 Task: Look for space in Londonderry County Borough, United Kingdom from 1st July, 2023 to 3rd July, 2023 for 1 adult in price range Rs.5000 to Rs.15000. Place can be private room with 1  bedroom having 1 bed and 1 bathroom. Property type can be house, flat, guest house, hotel. Amenities needed are: wifi. Booking option can be shelf check-in. Required host language is English.
Action: Mouse moved to (421, 96)
Screenshot: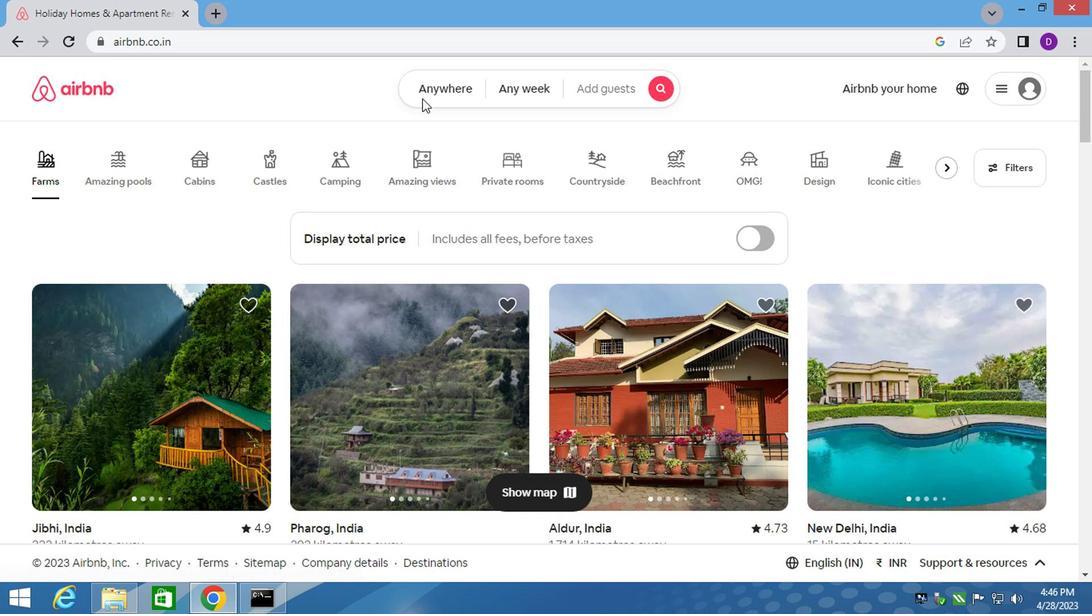 
Action: Mouse pressed left at (421, 96)
Screenshot: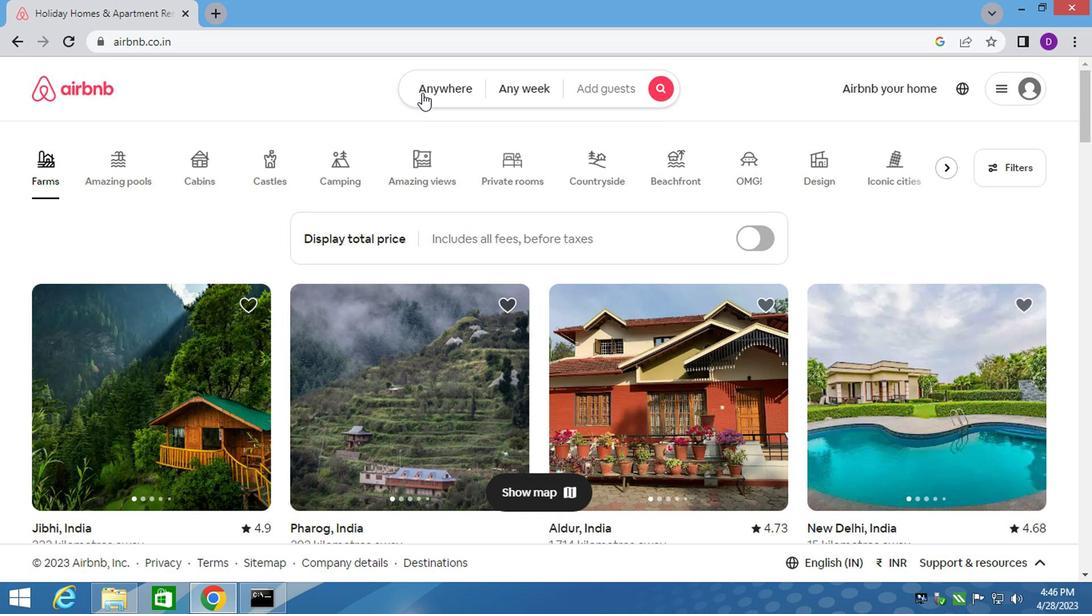 
Action: Mouse moved to (298, 159)
Screenshot: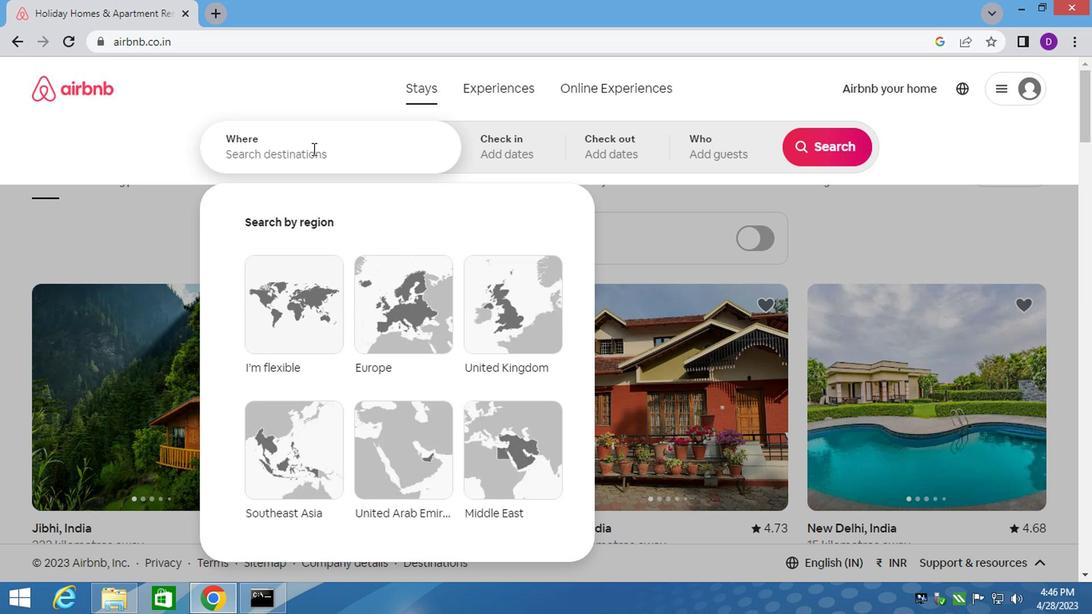
Action: Mouse pressed left at (298, 159)
Screenshot: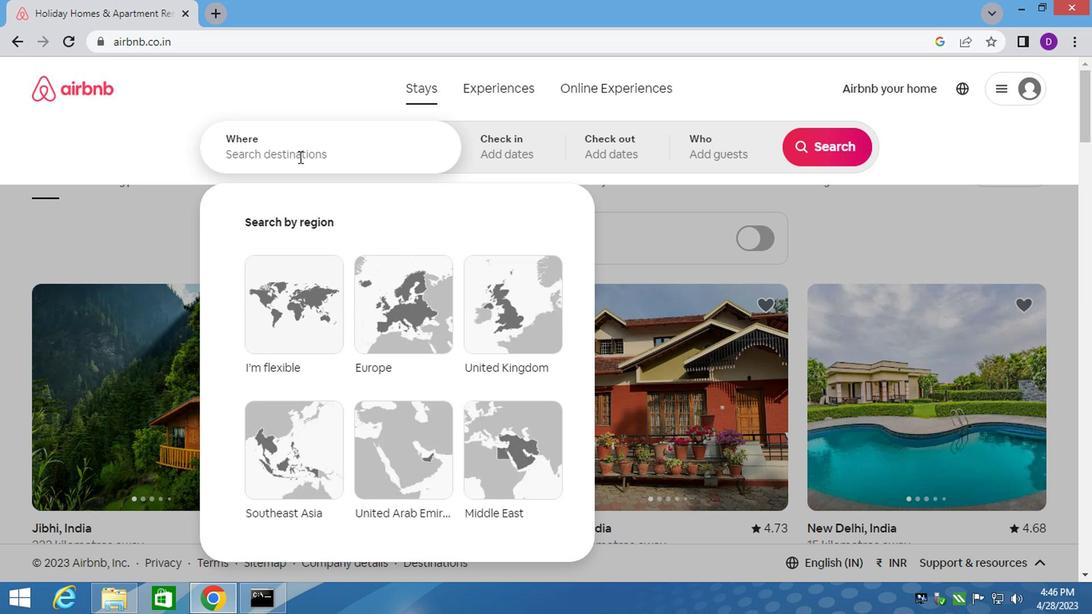 
Action: Key pressed <Key.shift_r><Key.shift_r><Key.shift_r><Key.shift_r><Key.shift_r><Key.shift_r><Key.shift_r><Key.shift_r>Londonderry<Key.space><Key.shift_r><Key.shift_r><Key.shift_r><Key.shift_r><Key.shift_r><Key.shift_r><Key.shift_r><Key.shift_r><Key.shift_r><Key.shift_r><Key.shift_r><Key.shift_r>County<Key.space><Key.shift_r><Key.shift_r><Key.shift_r><Key.shift_r><Key.shift_r><Key.shift_r><Key.shift_r><Key.shift_r>Borough,<Key.space><Key.shift>UNITED<Key.space><Key.shift>KINGDOMN<Key.backspace><Key.enter>
Screenshot: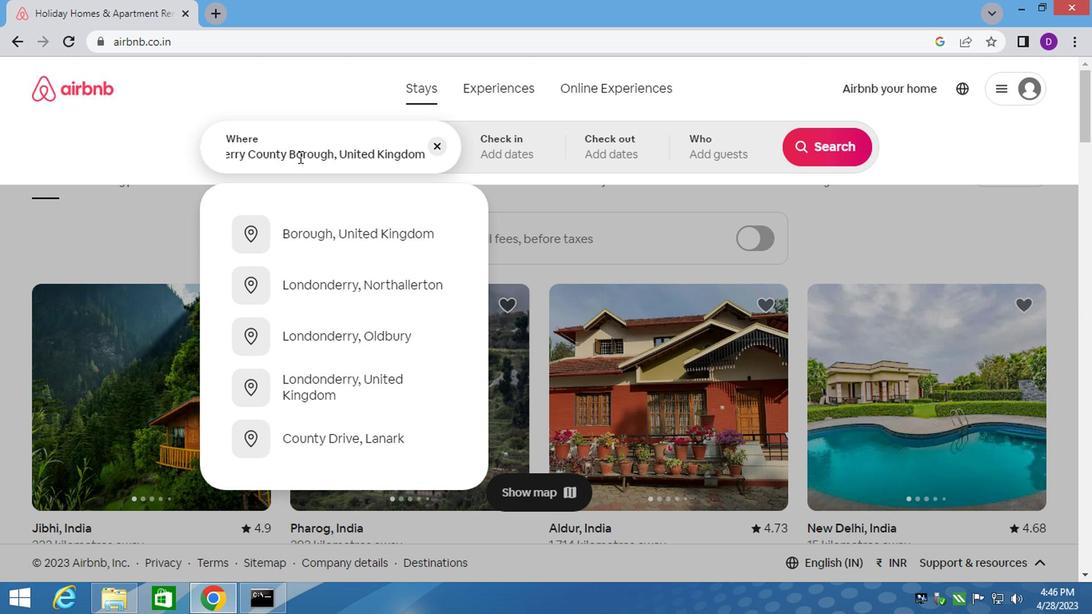 
Action: Mouse moved to (811, 279)
Screenshot: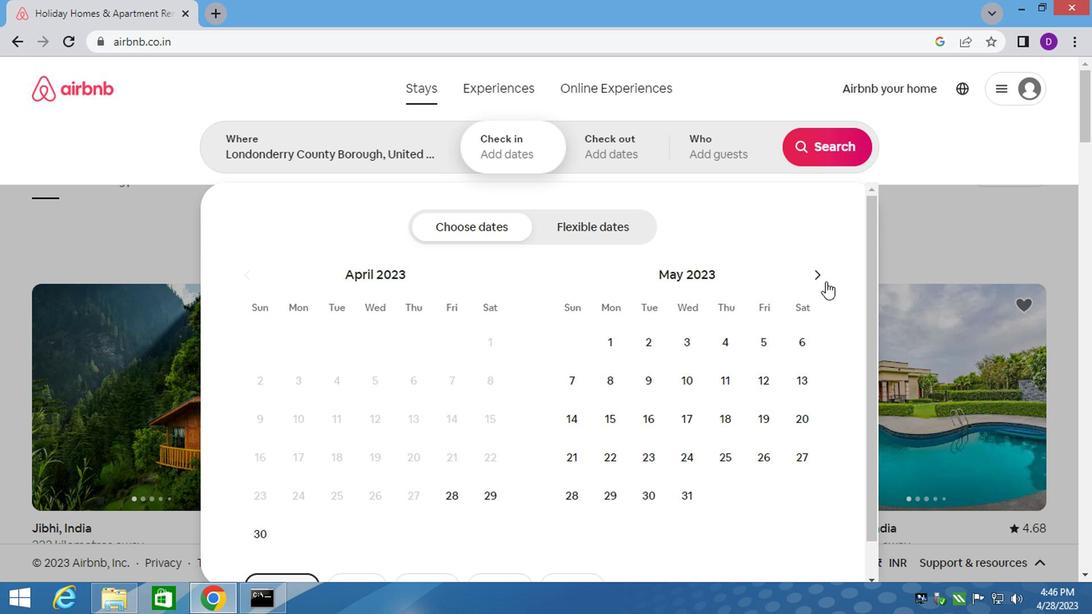 
Action: Mouse pressed left at (811, 279)
Screenshot: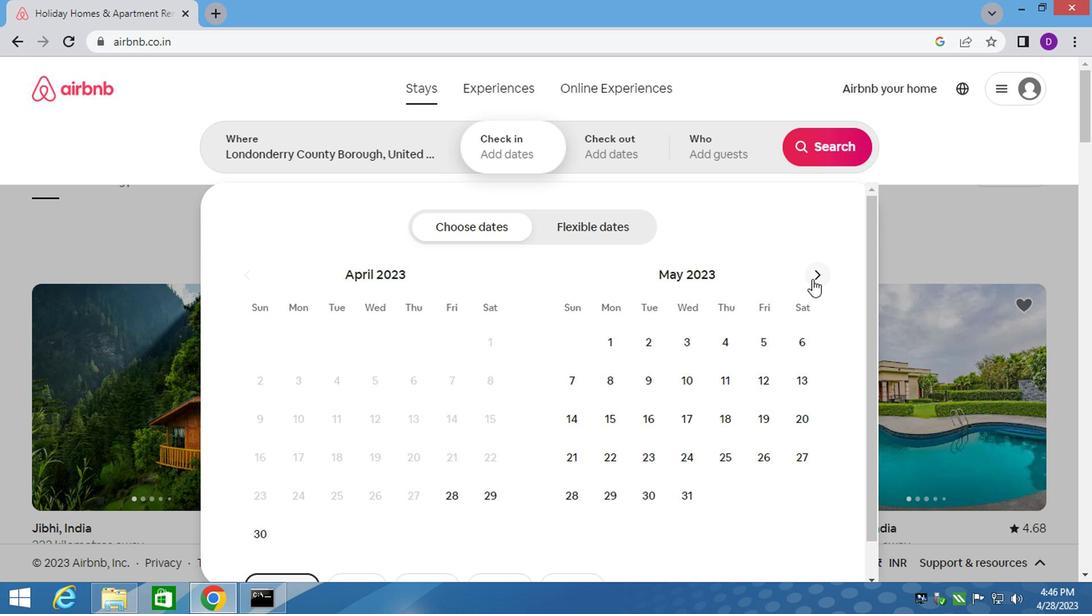
Action: Mouse moved to (811, 278)
Screenshot: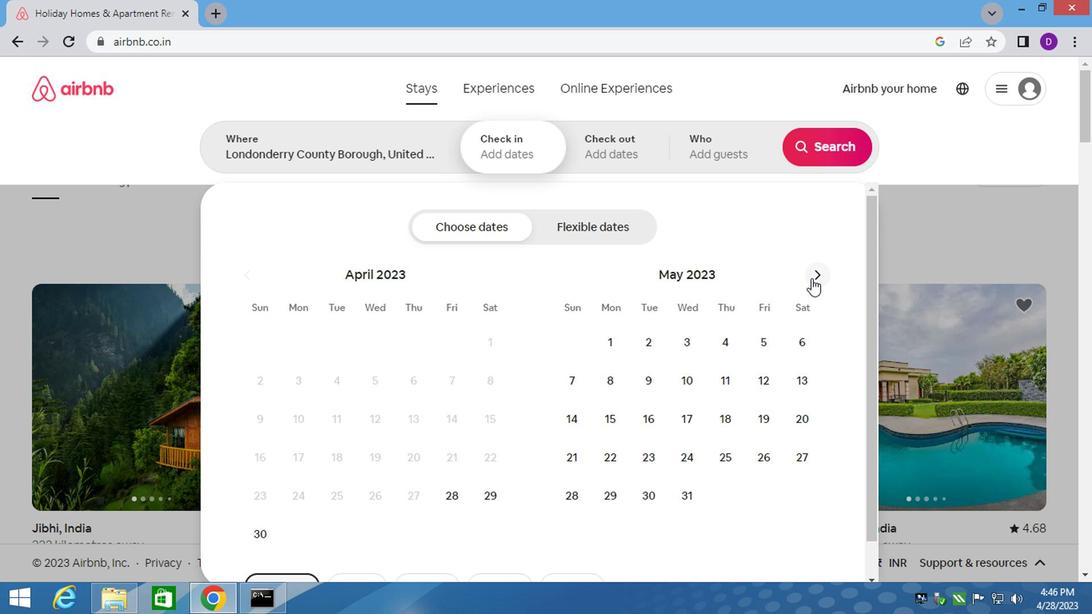 
Action: Mouse pressed left at (811, 278)
Screenshot: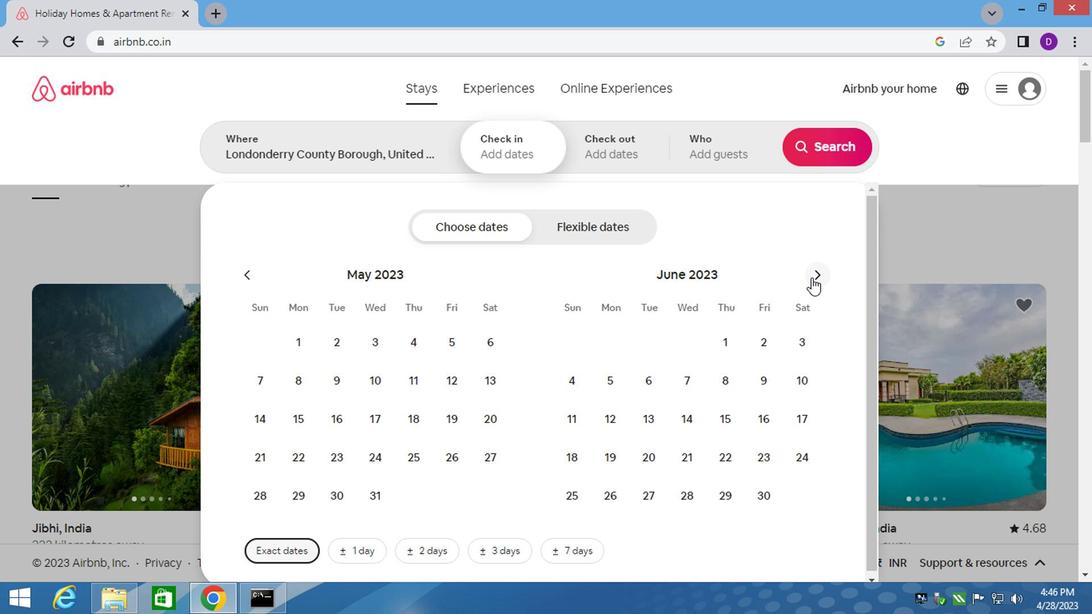 
Action: Mouse moved to (805, 338)
Screenshot: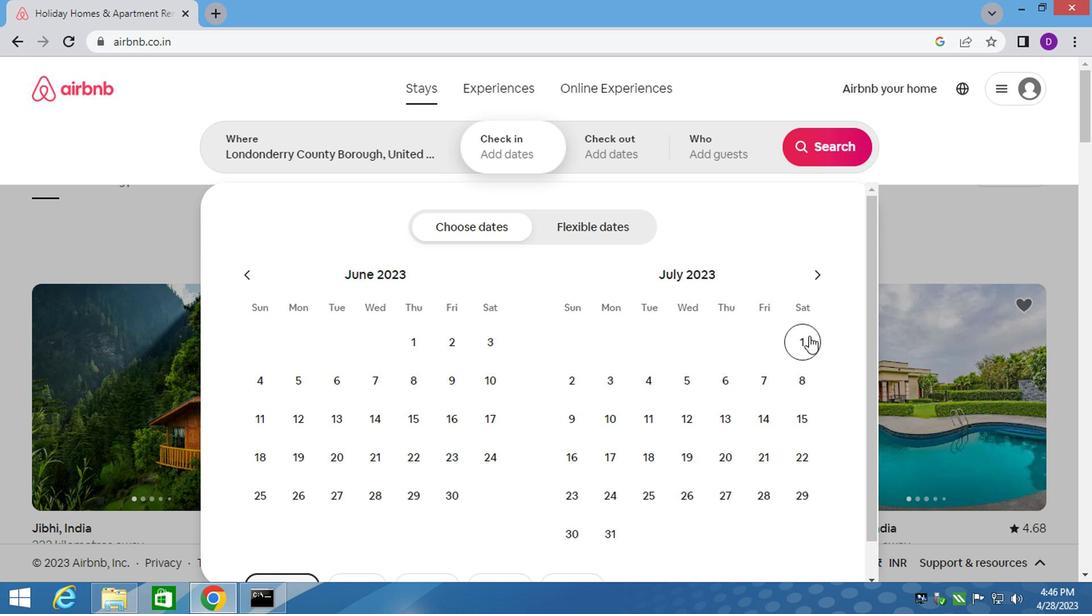 
Action: Mouse pressed left at (805, 338)
Screenshot: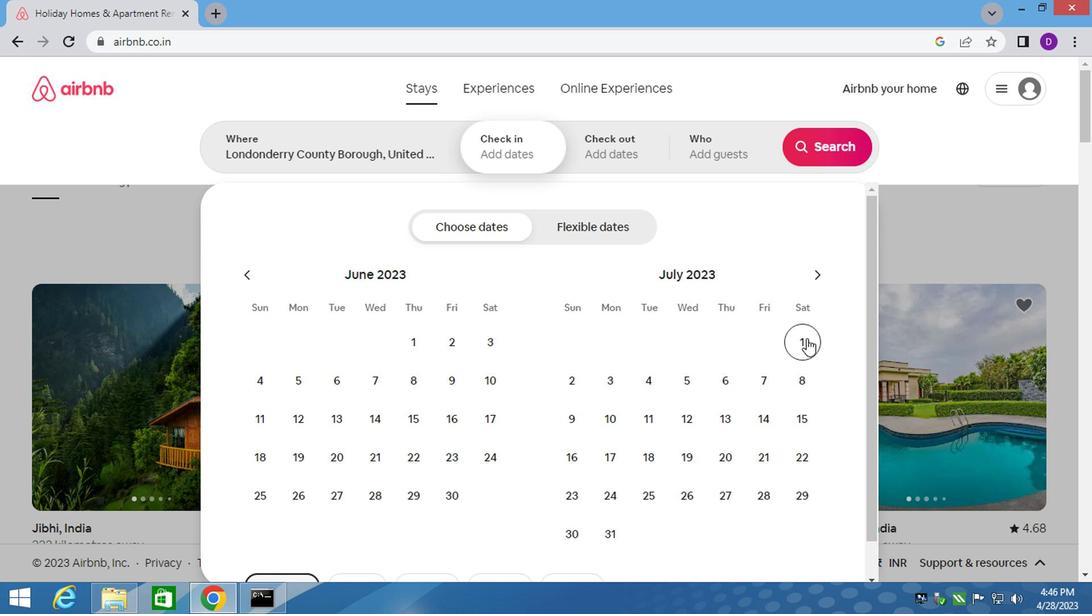 
Action: Mouse moved to (609, 383)
Screenshot: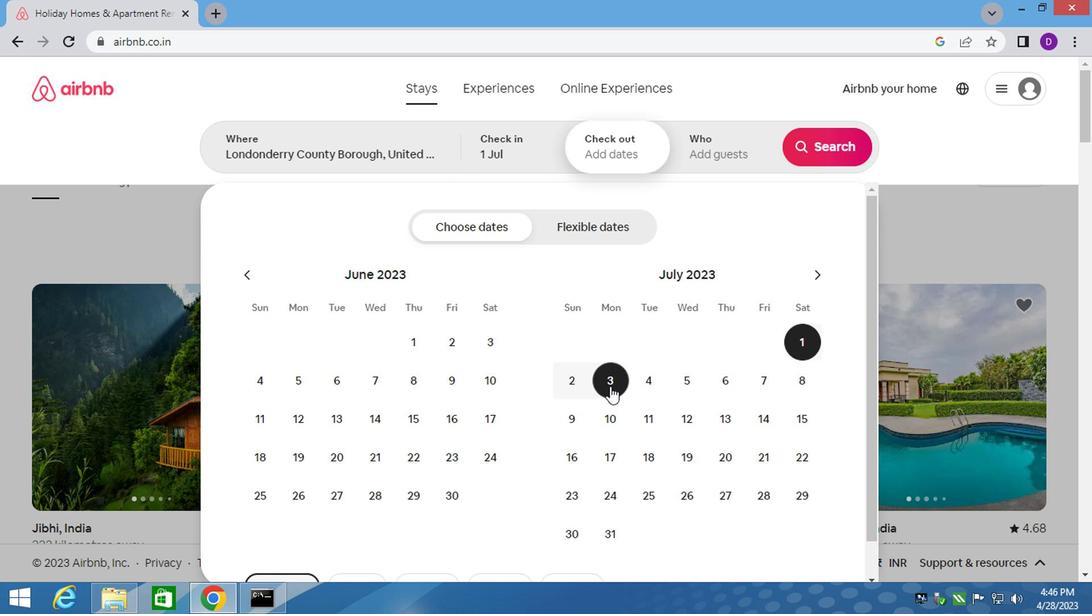 
Action: Mouse pressed left at (609, 383)
Screenshot: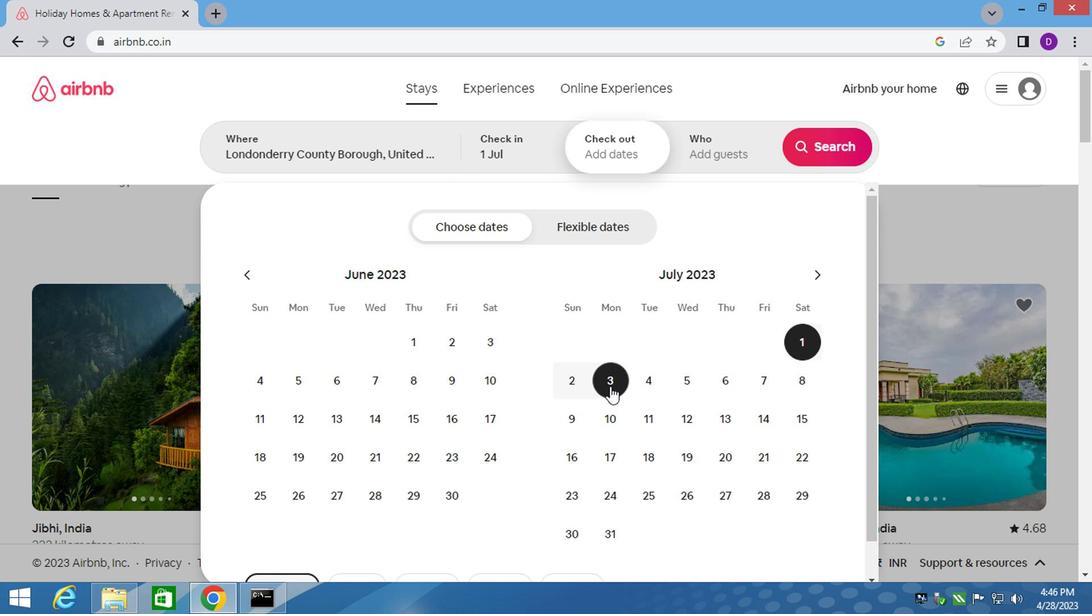 
Action: Mouse moved to (705, 151)
Screenshot: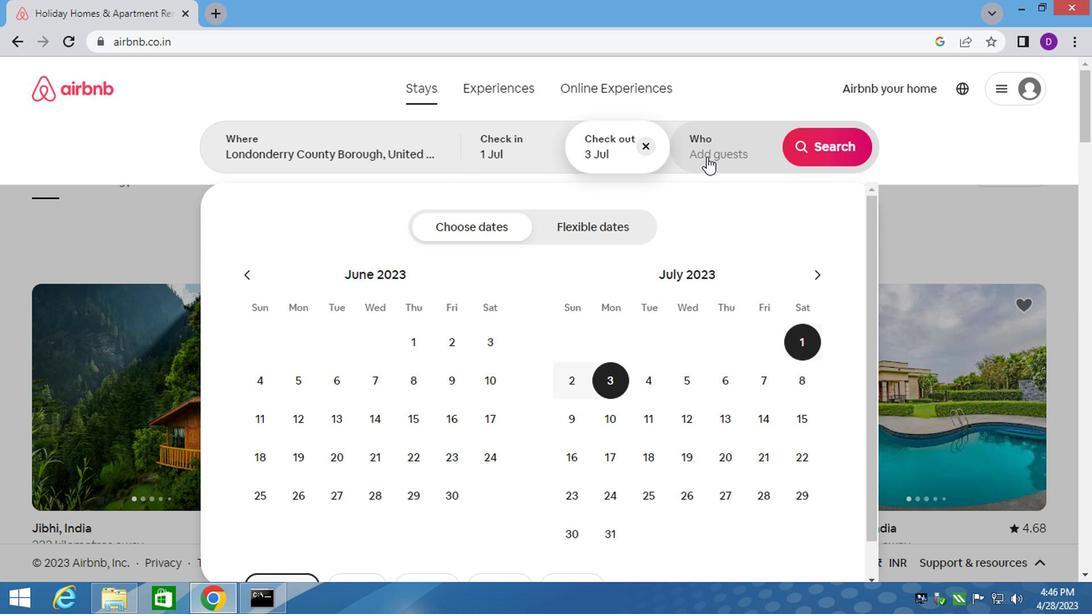
Action: Mouse pressed left at (705, 151)
Screenshot: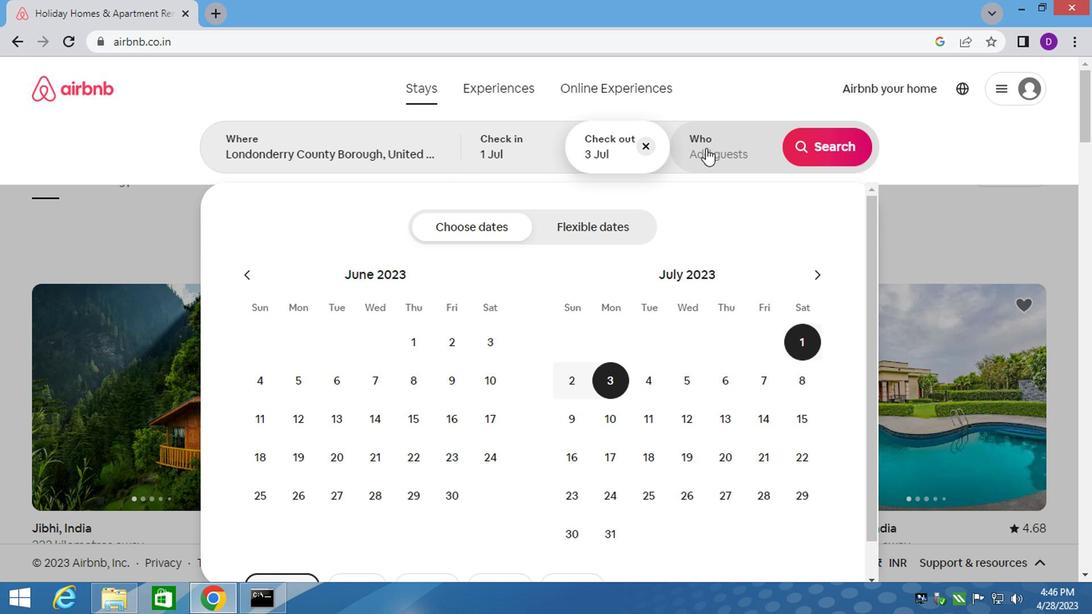 
Action: Mouse moved to (829, 236)
Screenshot: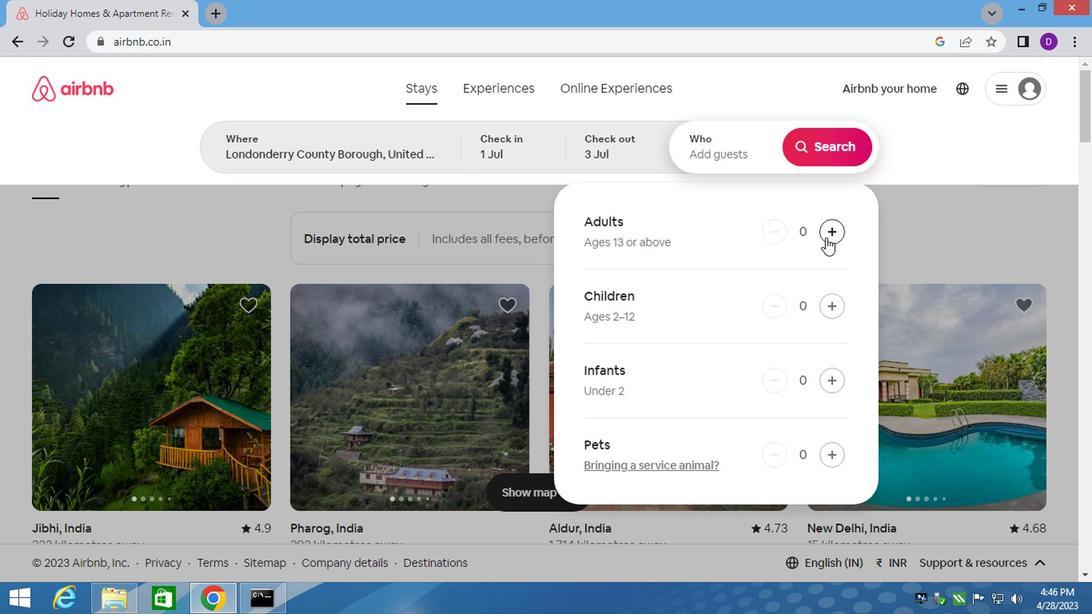 
Action: Mouse pressed left at (829, 236)
Screenshot: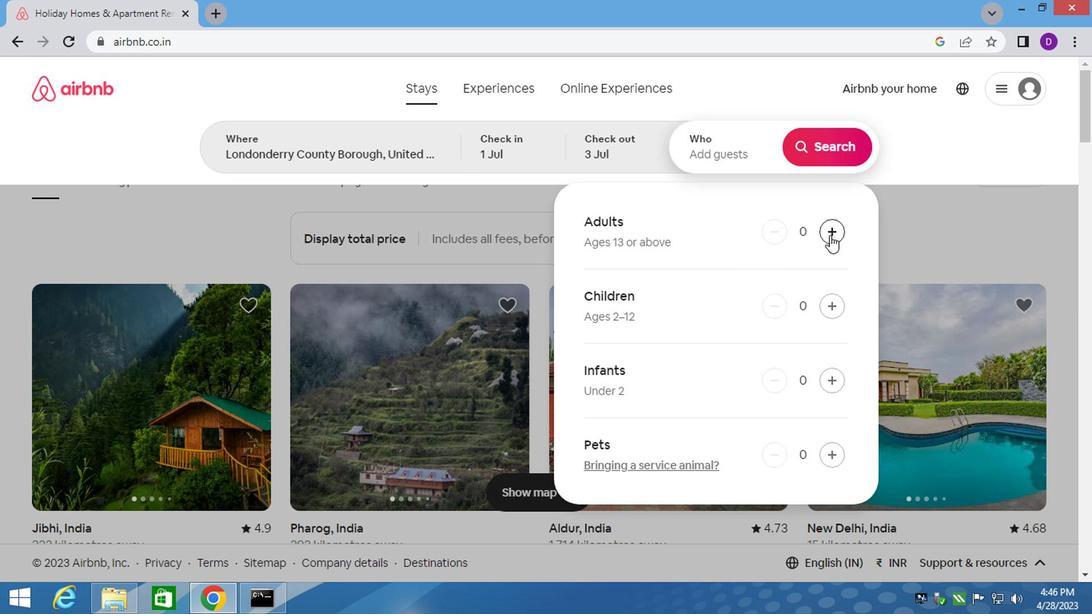 
Action: Mouse moved to (821, 158)
Screenshot: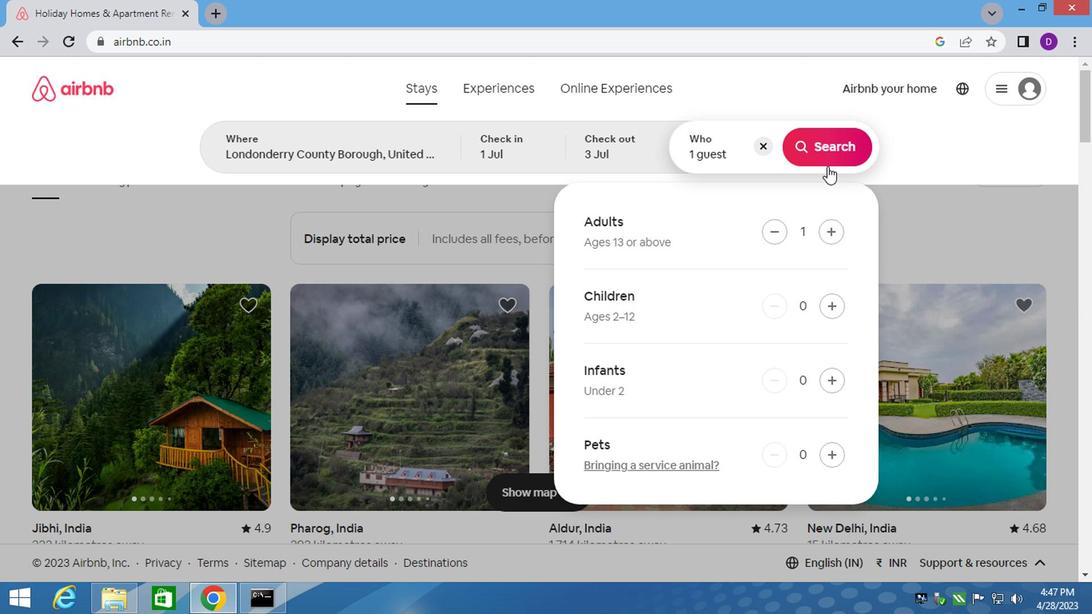 
Action: Mouse pressed left at (821, 158)
Screenshot: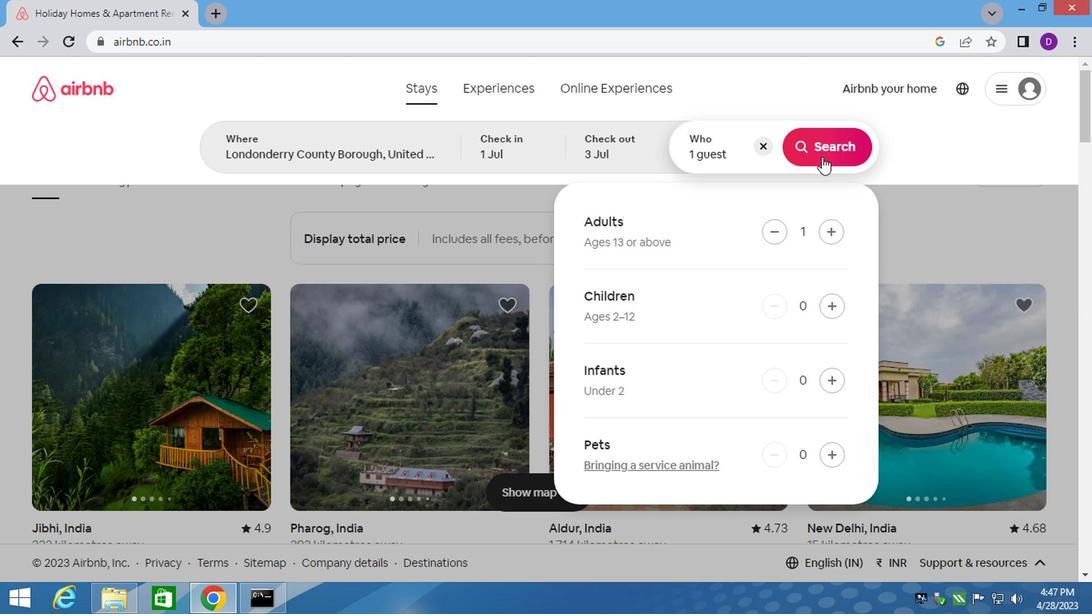 
Action: Mouse moved to (998, 159)
Screenshot: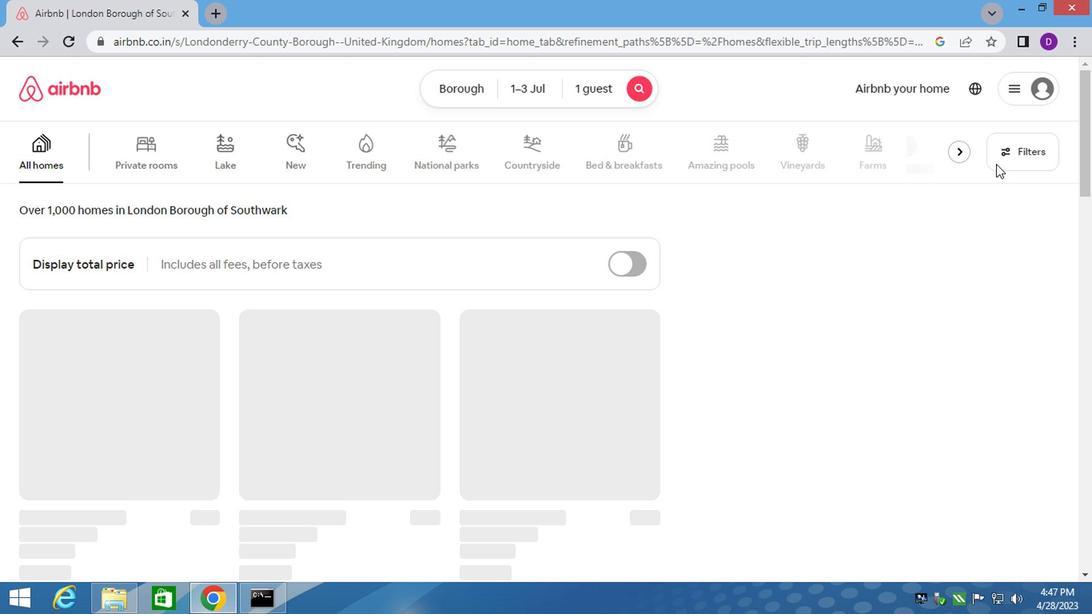 
Action: Mouse pressed left at (998, 159)
Screenshot: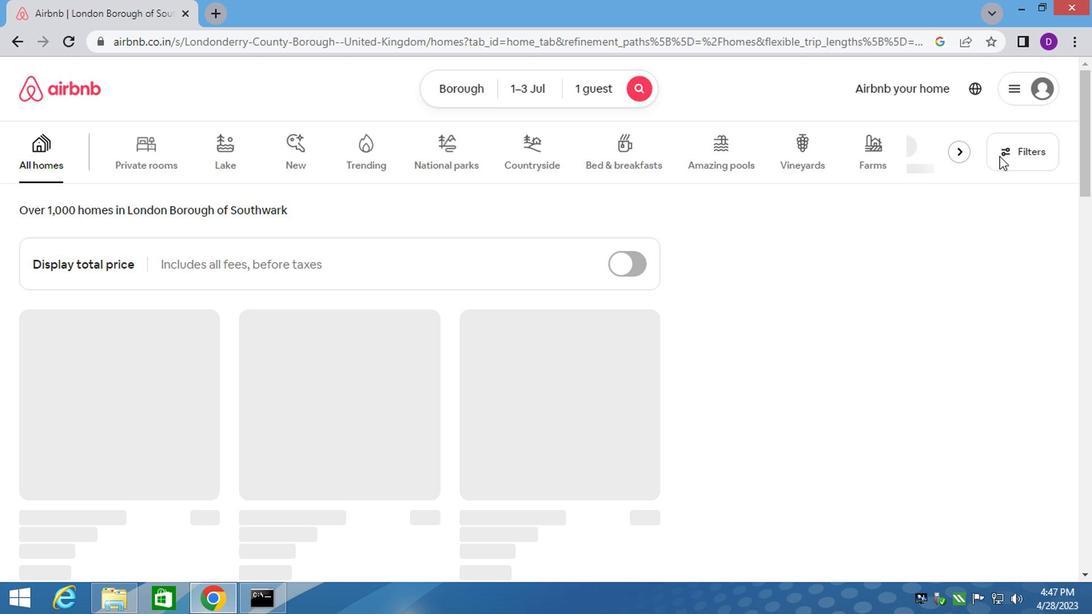 
Action: Mouse moved to (349, 358)
Screenshot: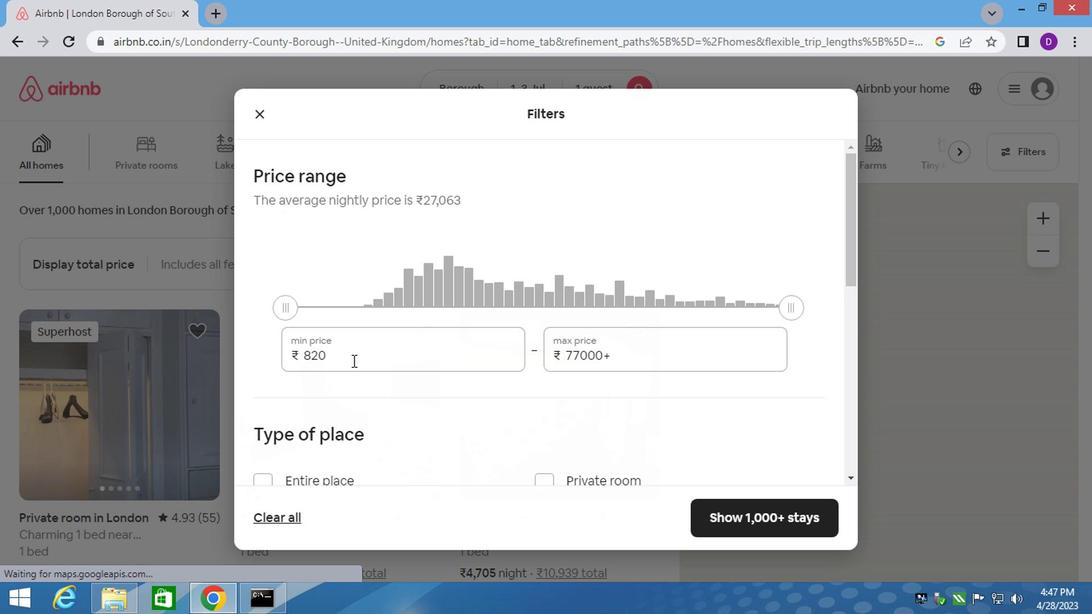 
Action: Mouse pressed left at (349, 358)
Screenshot: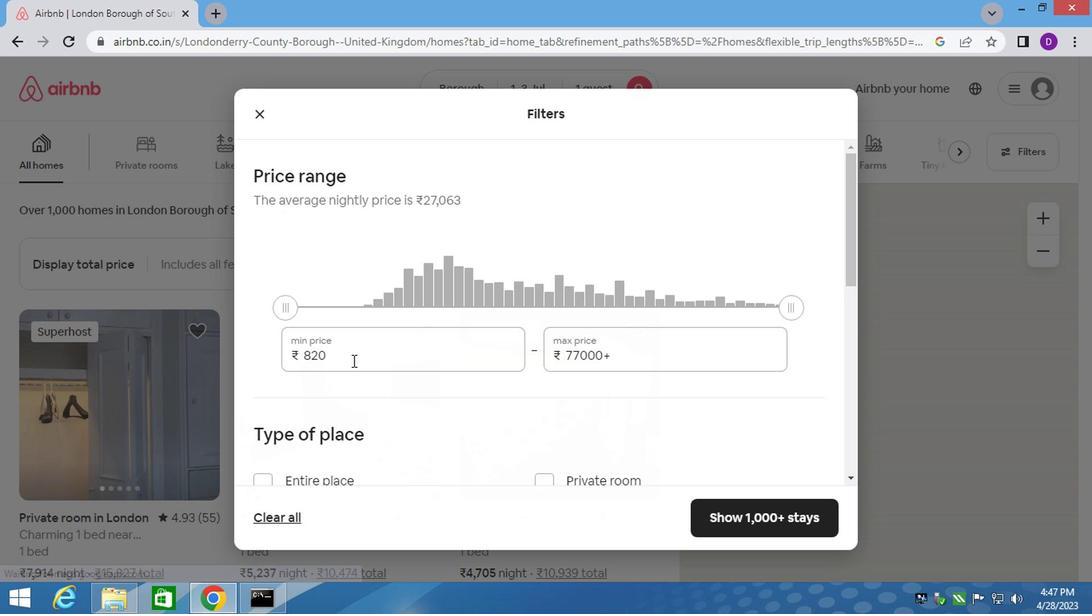 
Action: Mouse pressed left at (349, 358)
Screenshot: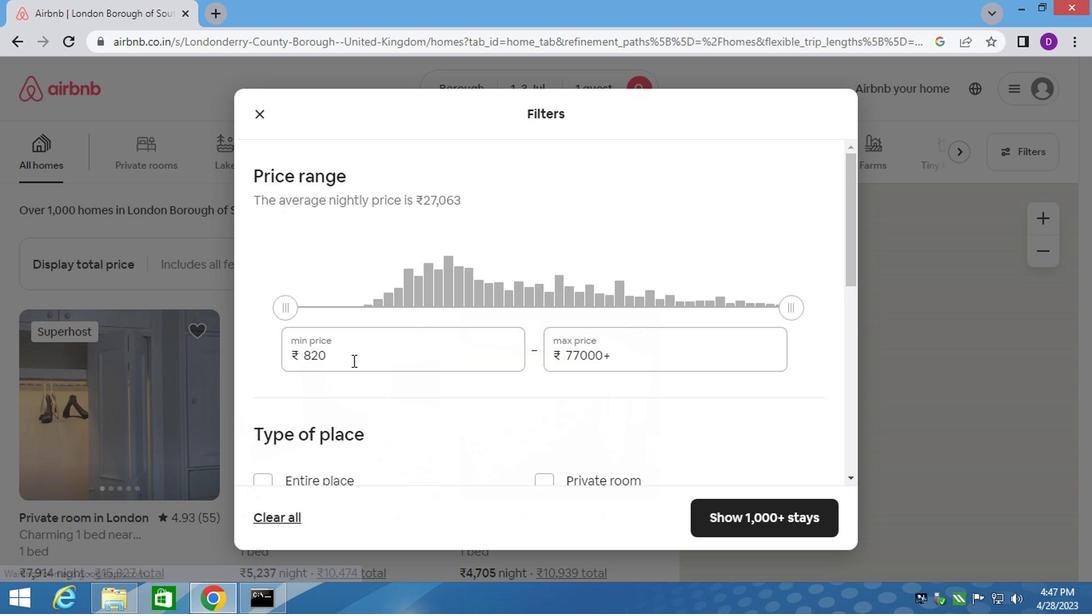 
Action: Key pressed 5000<Key.tab>15000
Screenshot: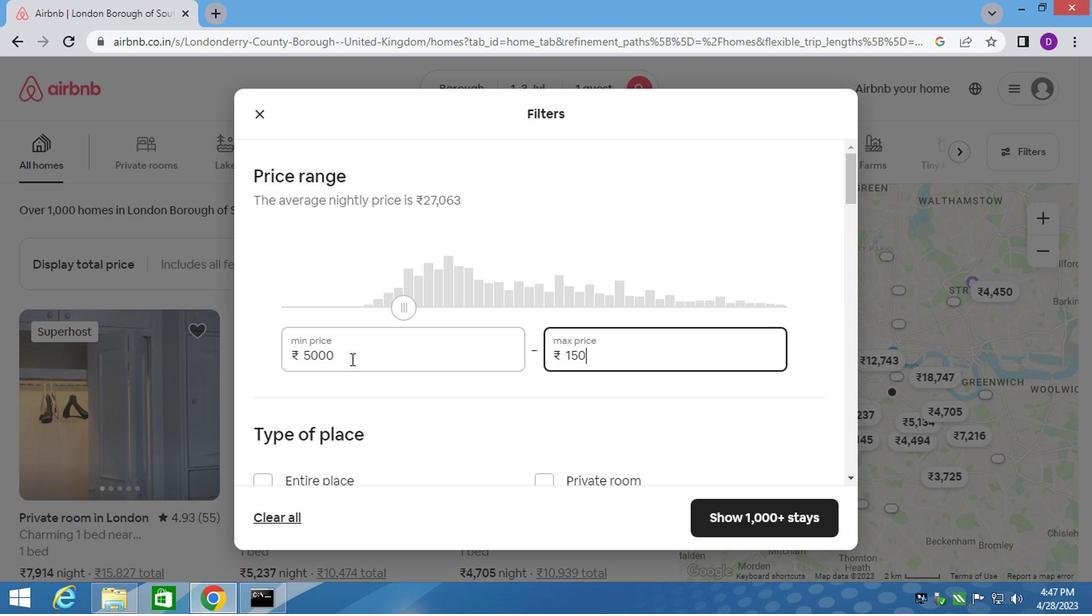 
Action: Mouse scrolled (349, 358) with delta (0, 0)
Screenshot: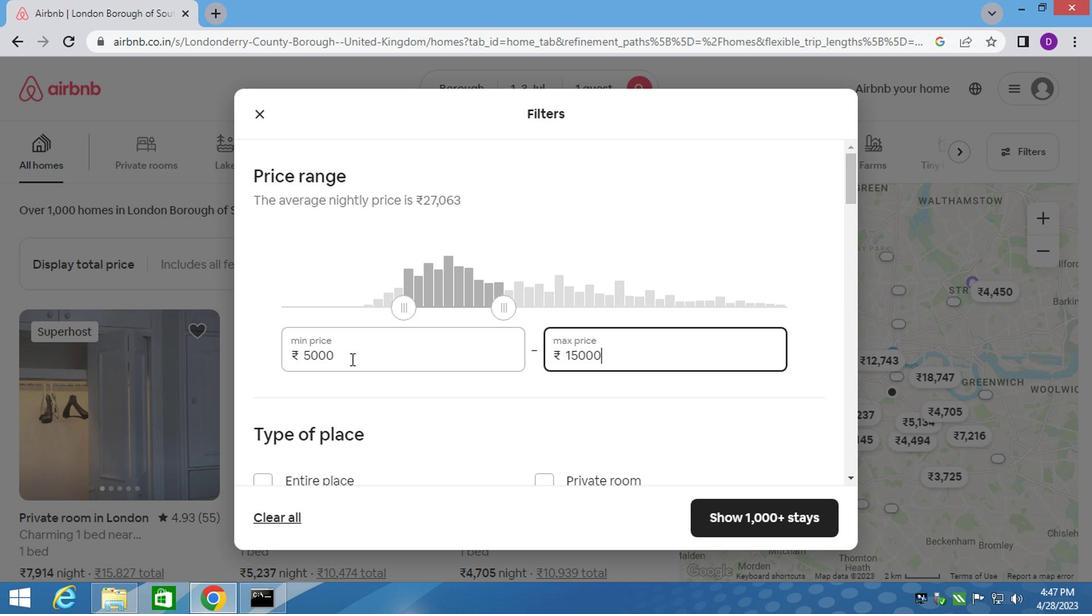 
Action: Mouse scrolled (349, 358) with delta (0, 0)
Screenshot: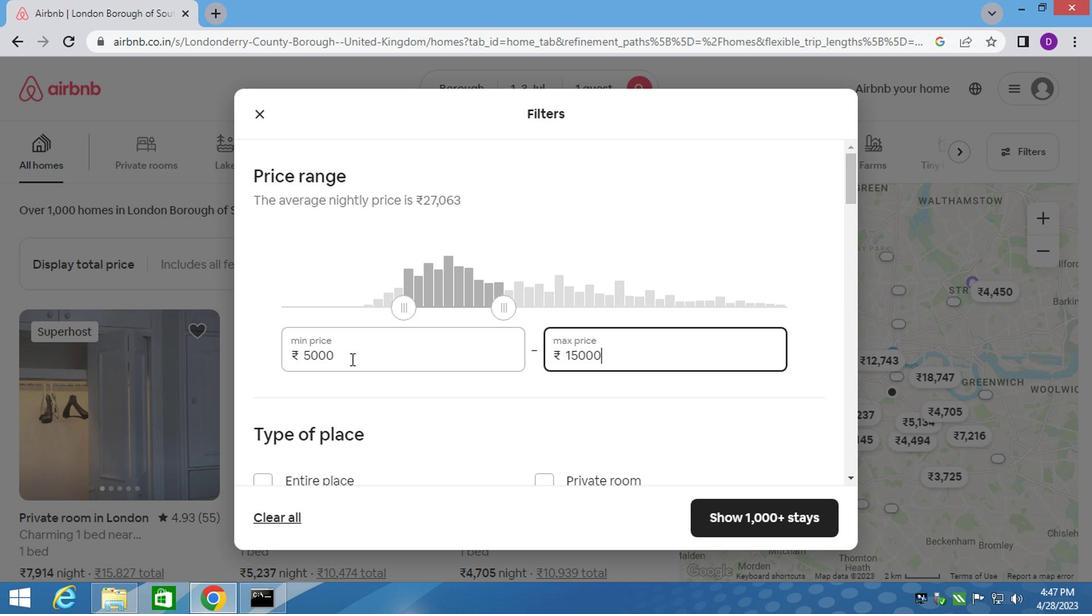 
Action: Mouse moved to (536, 323)
Screenshot: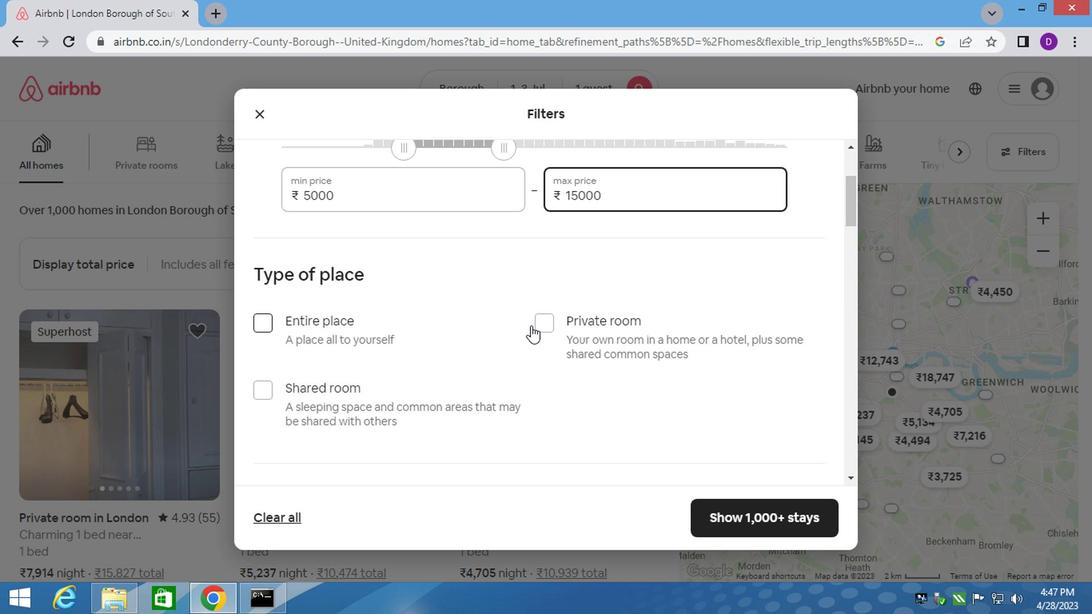 
Action: Mouse pressed left at (536, 323)
Screenshot: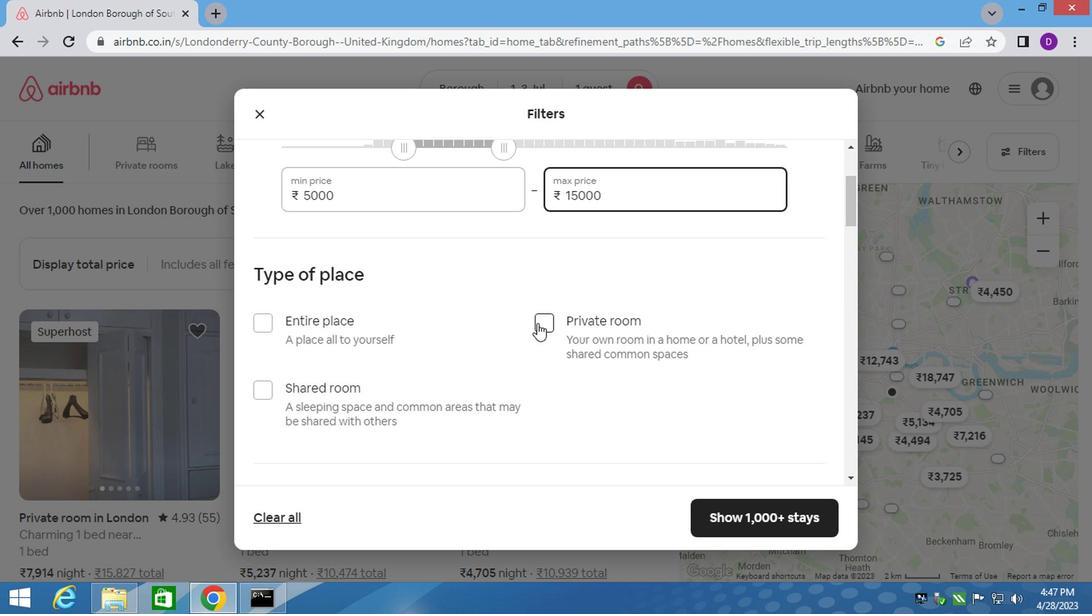 
Action: Mouse moved to (399, 357)
Screenshot: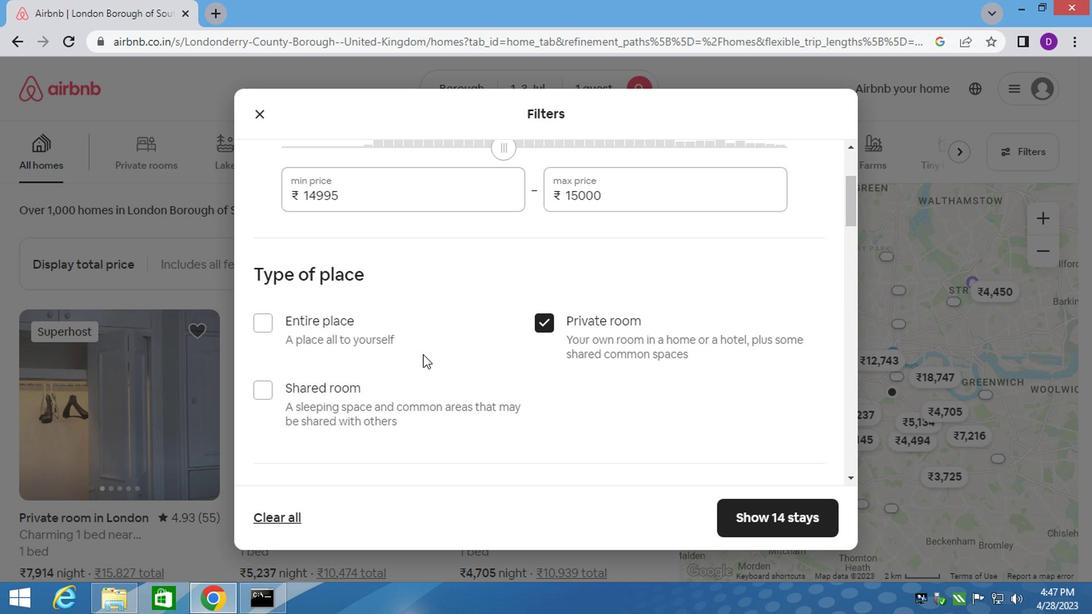 
Action: Mouse scrolled (399, 356) with delta (0, 0)
Screenshot: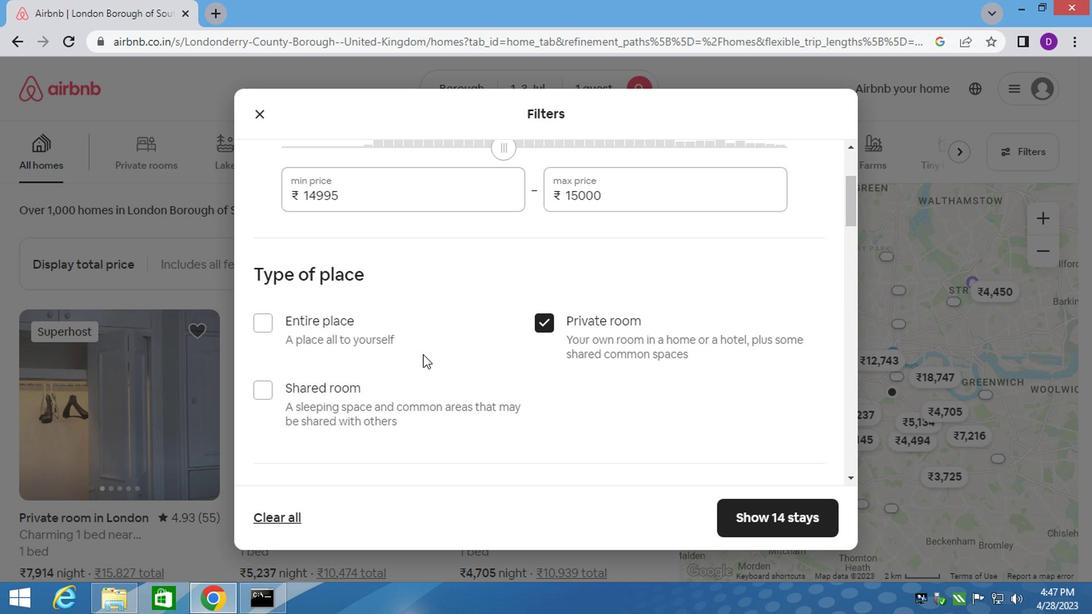 
Action: Mouse moved to (398, 357)
Screenshot: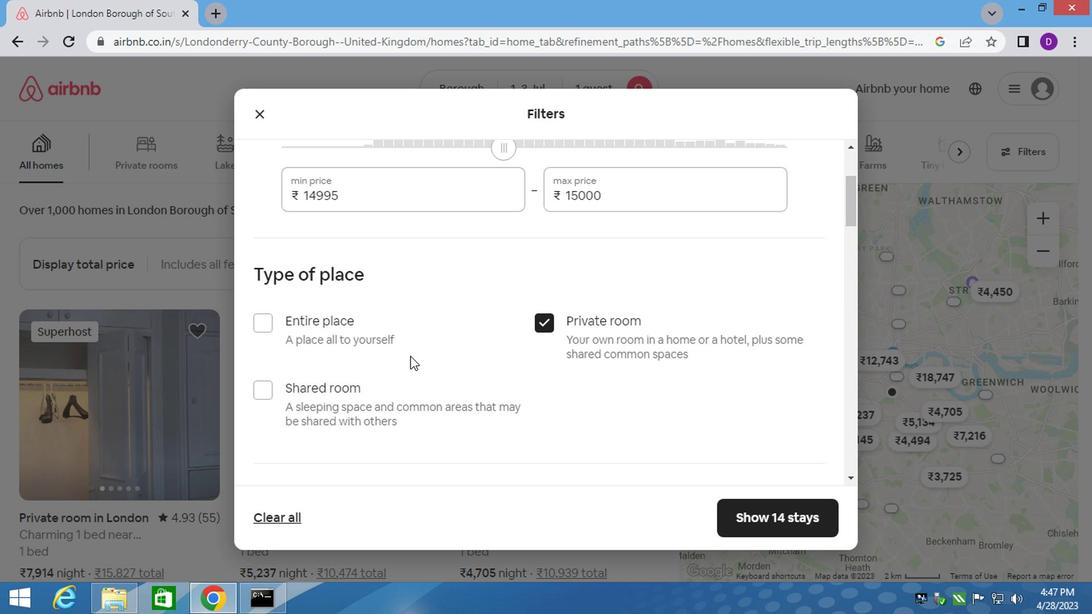 
Action: Mouse scrolled (398, 356) with delta (0, 0)
Screenshot: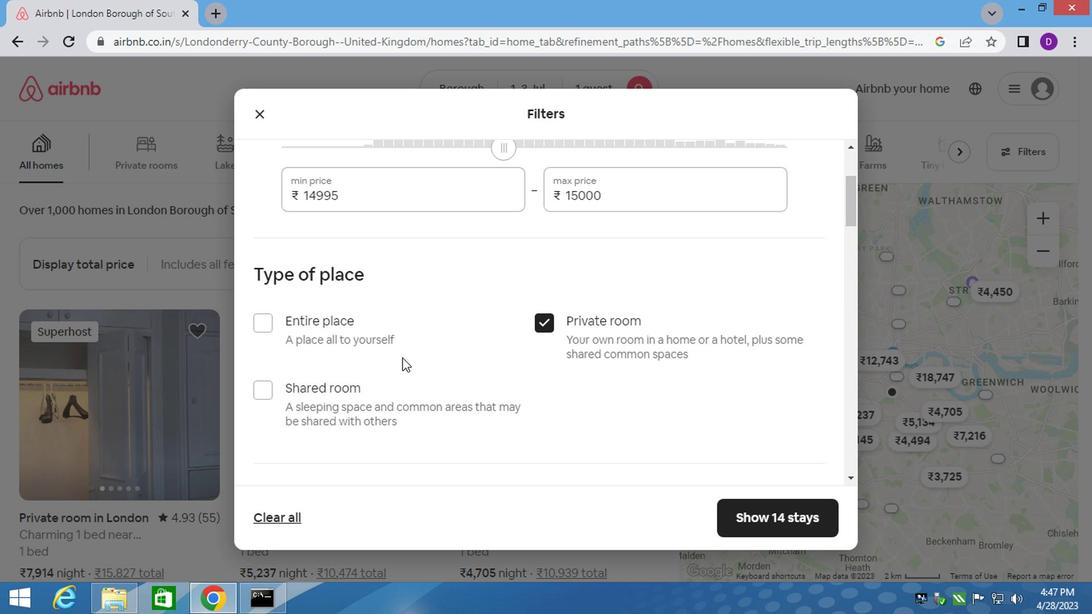 
Action: Mouse moved to (367, 358)
Screenshot: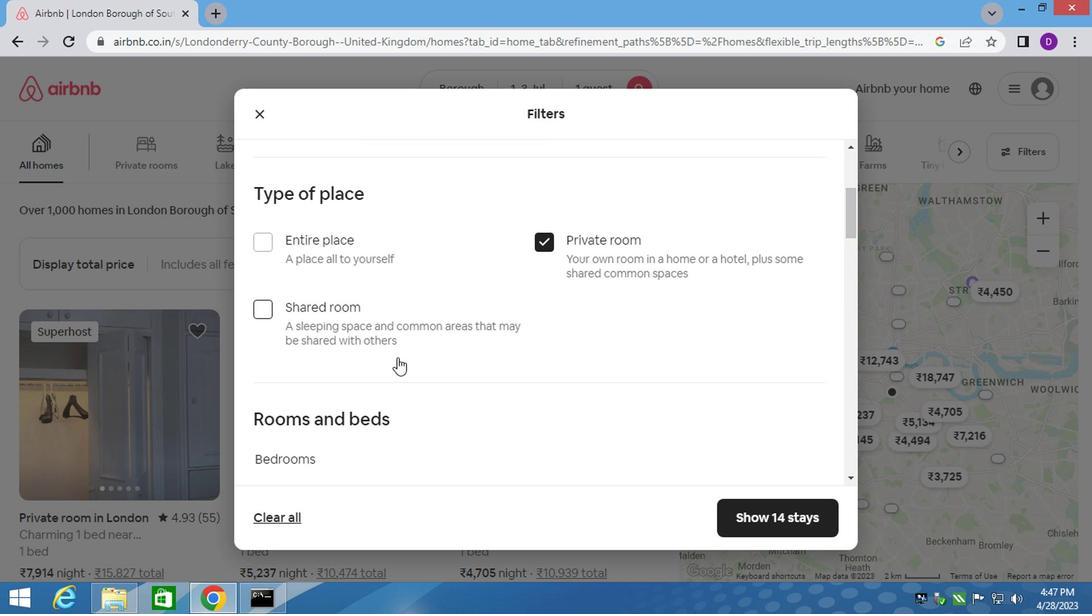 
Action: Mouse scrolled (388, 356) with delta (0, 0)
Screenshot: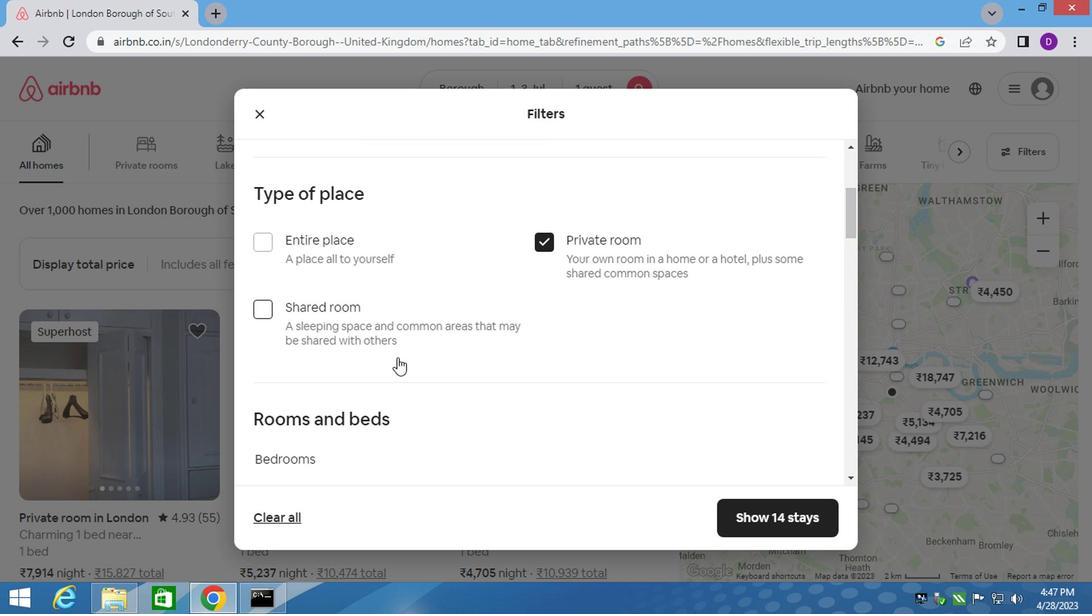 
Action: Mouse moved to (359, 362)
Screenshot: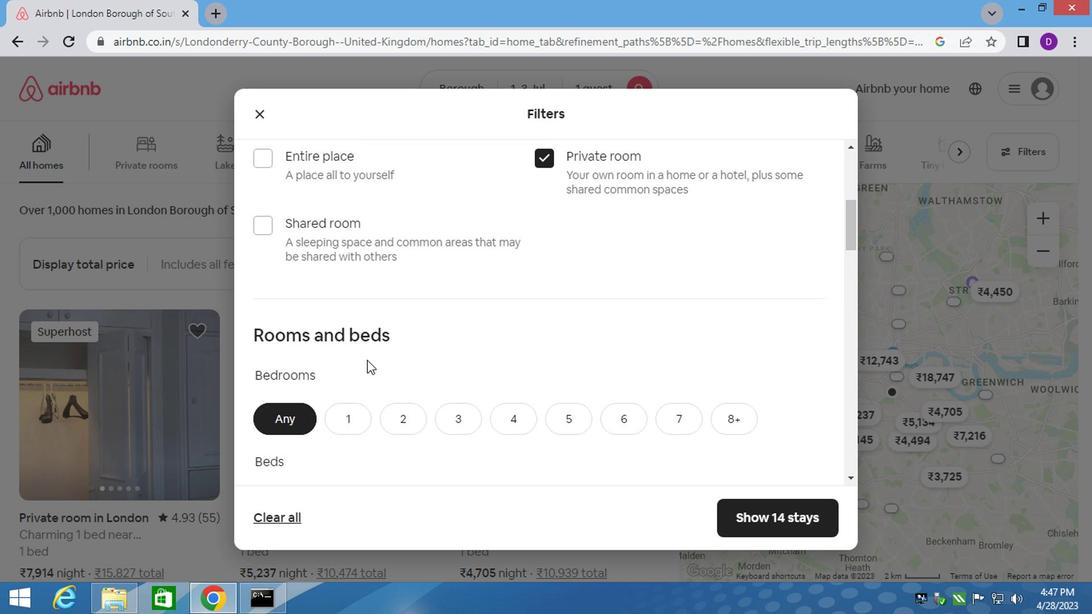 
Action: Mouse scrolled (360, 360) with delta (0, 0)
Screenshot: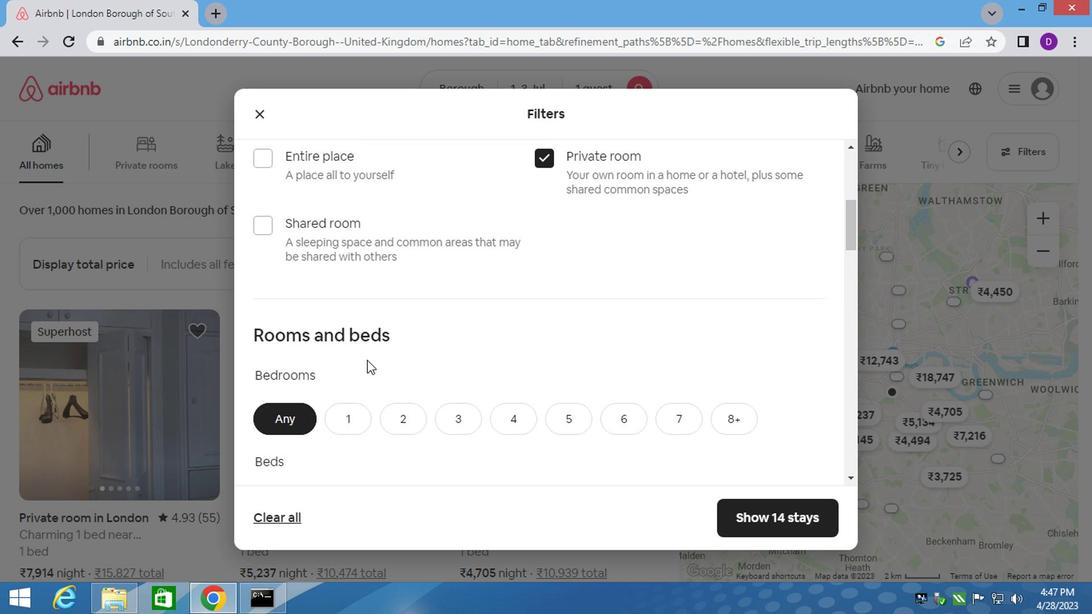 
Action: Mouse moved to (341, 276)
Screenshot: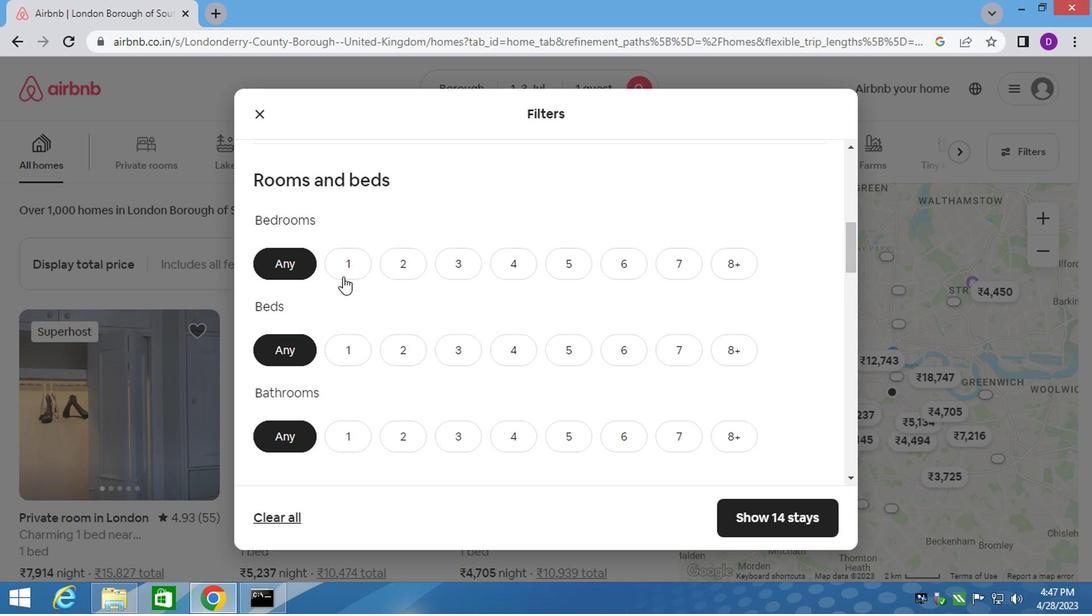 
Action: Mouse pressed left at (341, 276)
Screenshot: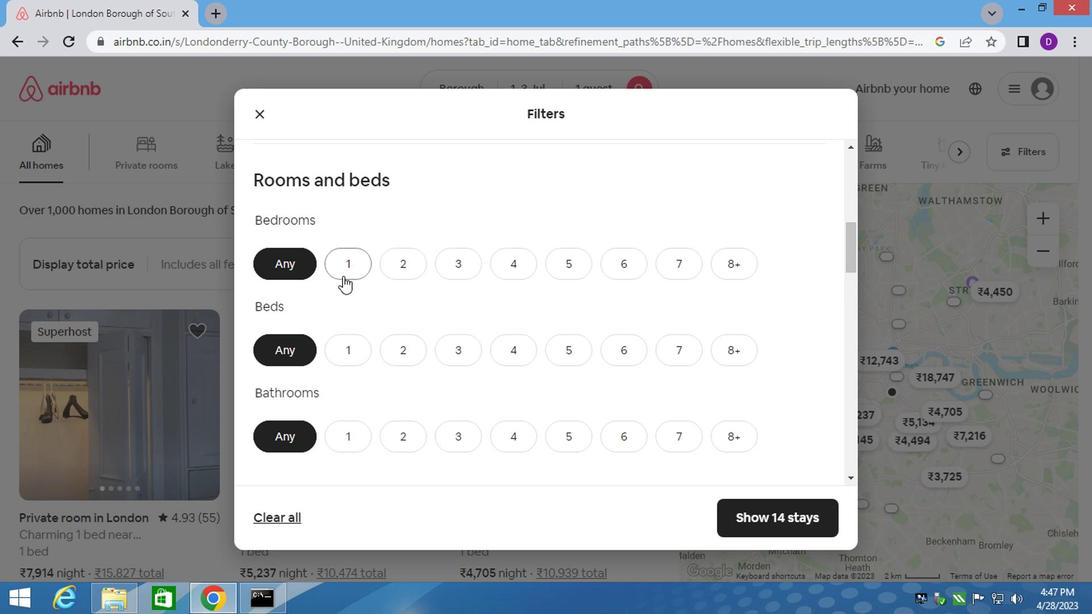 
Action: Mouse moved to (335, 346)
Screenshot: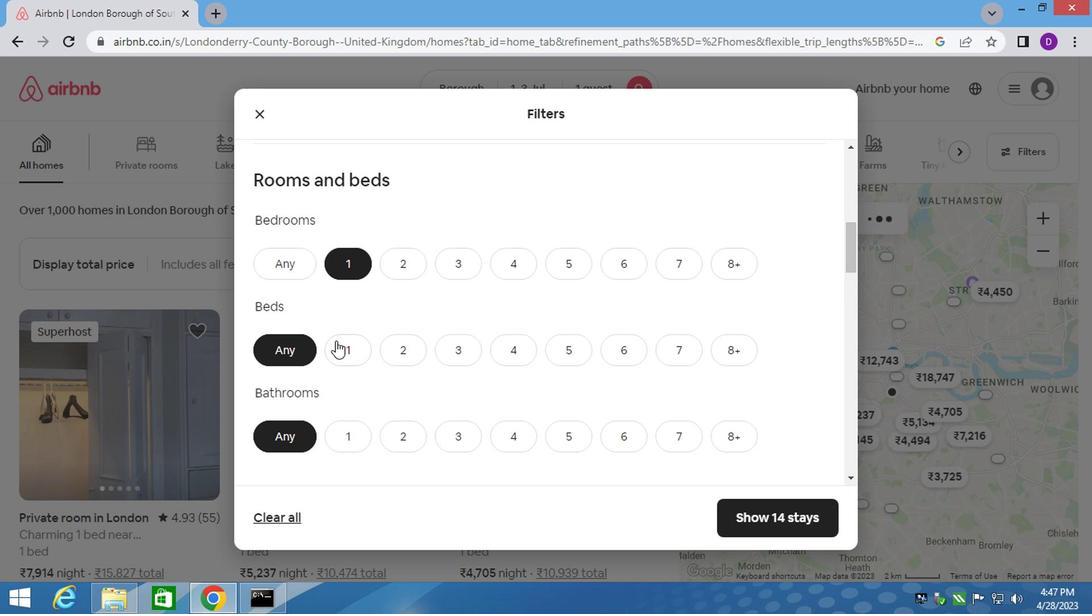 
Action: Mouse pressed left at (335, 346)
Screenshot: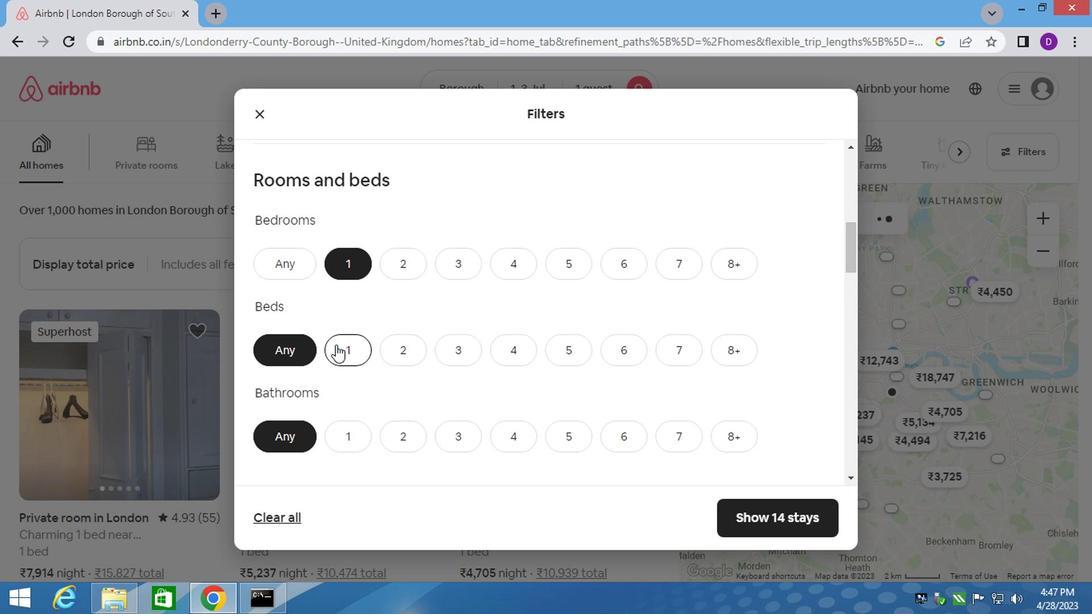 
Action: Mouse moved to (343, 426)
Screenshot: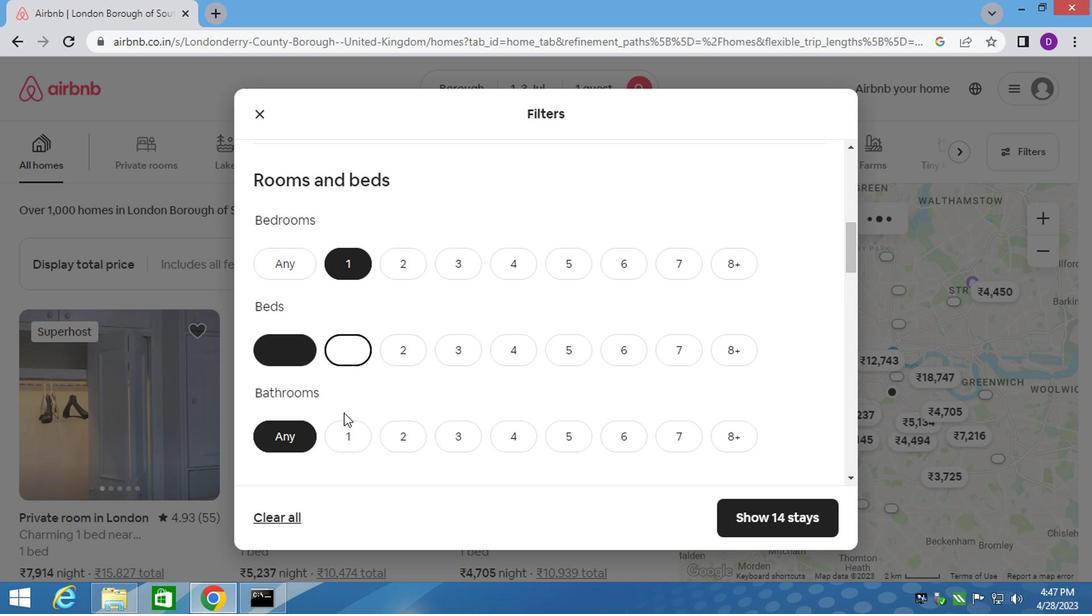 
Action: Mouse pressed left at (343, 426)
Screenshot: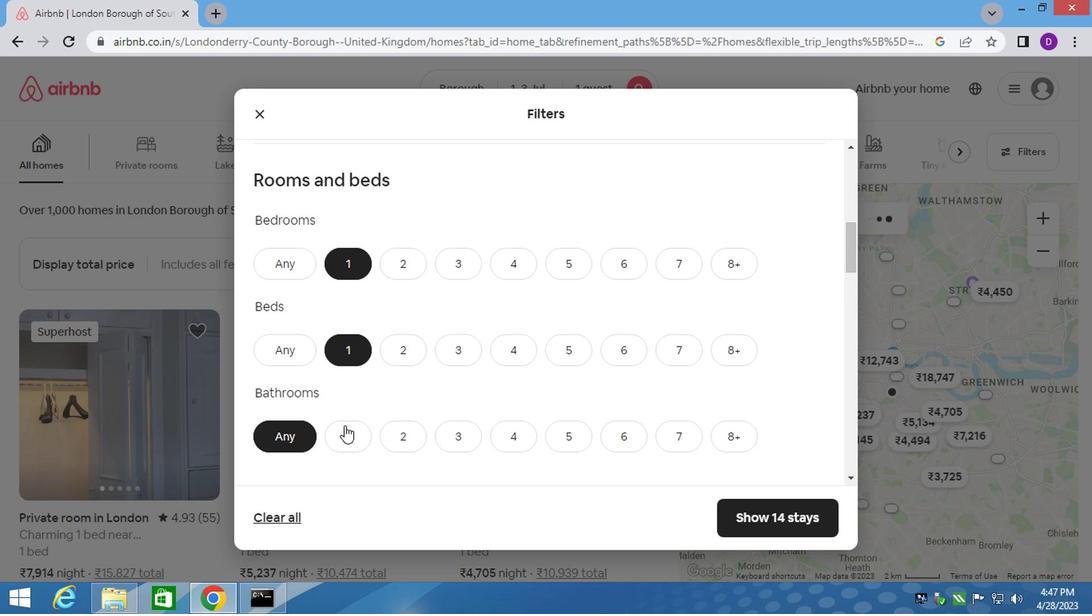 
Action: Mouse moved to (357, 428)
Screenshot: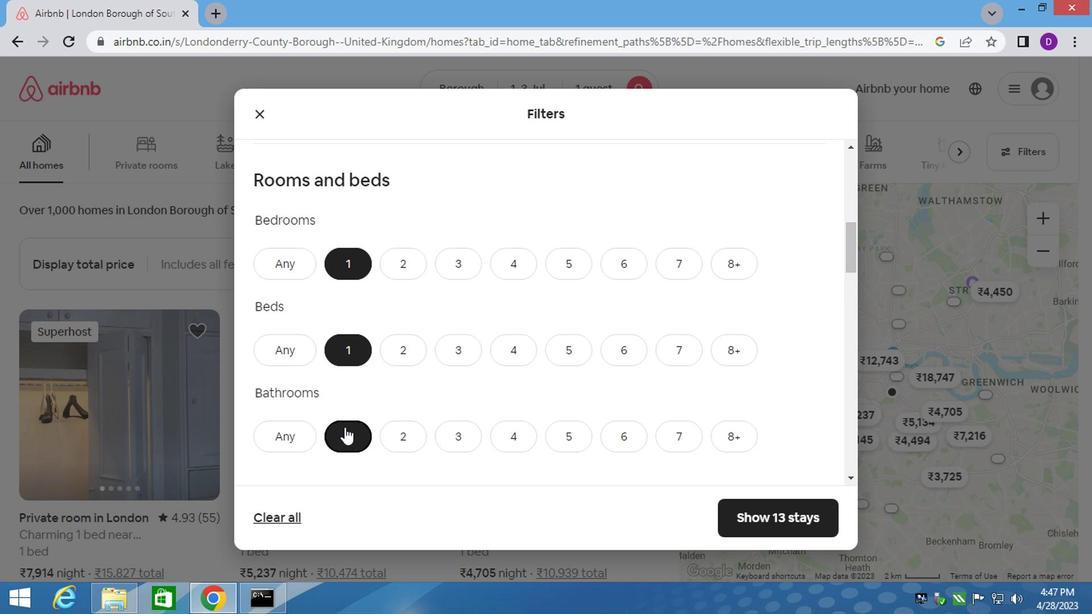 
Action: Mouse scrolled (357, 428) with delta (0, 0)
Screenshot: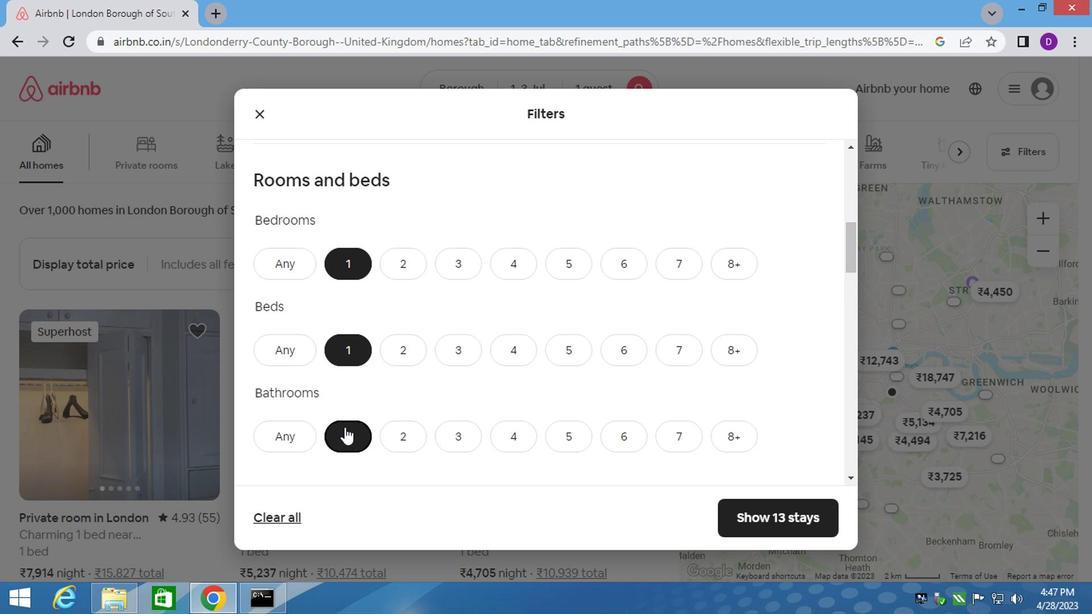 
Action: Mouse scrolled (357, 428) with delta (0, 0)
Screenshot: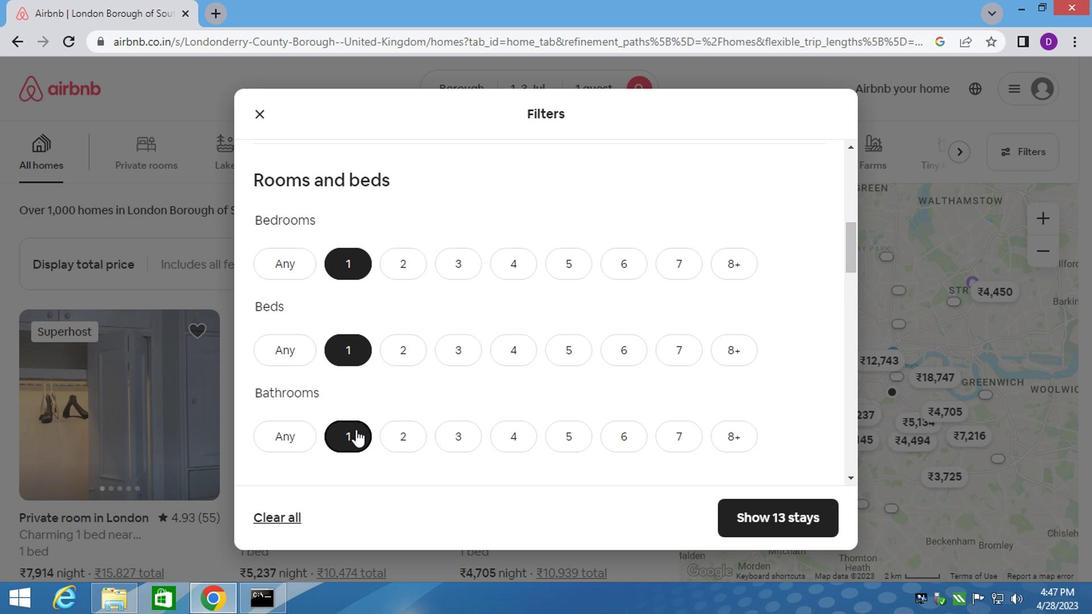 
Action: Mouse moved to (317, 414)
Screenshot: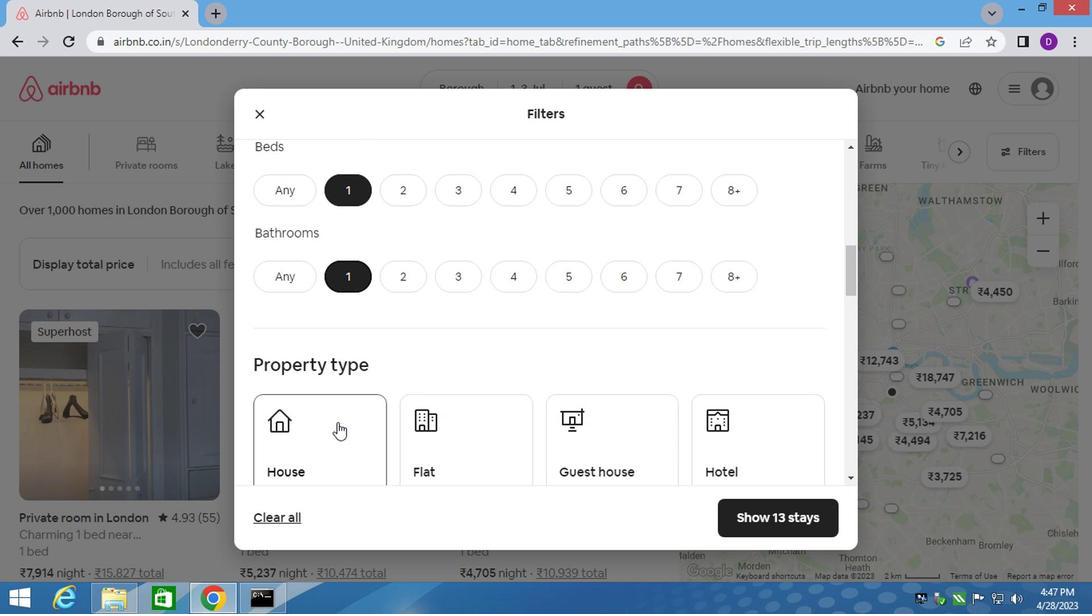 
Action: Mouse pressed left at (317, 414)
Screenshot: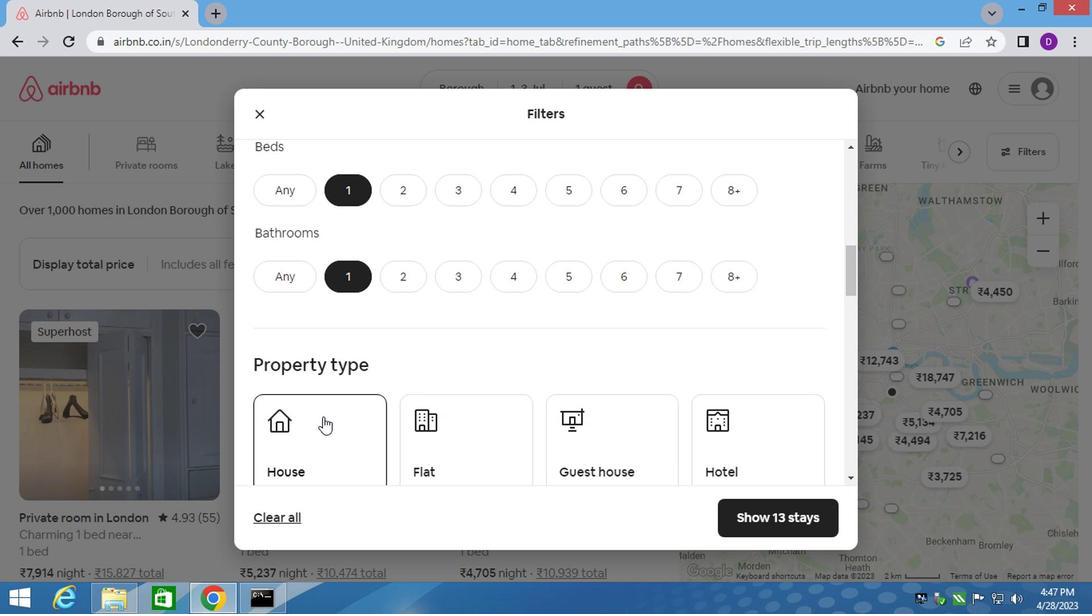 
Action: Mouse moved to (453, 416)
Screenshot: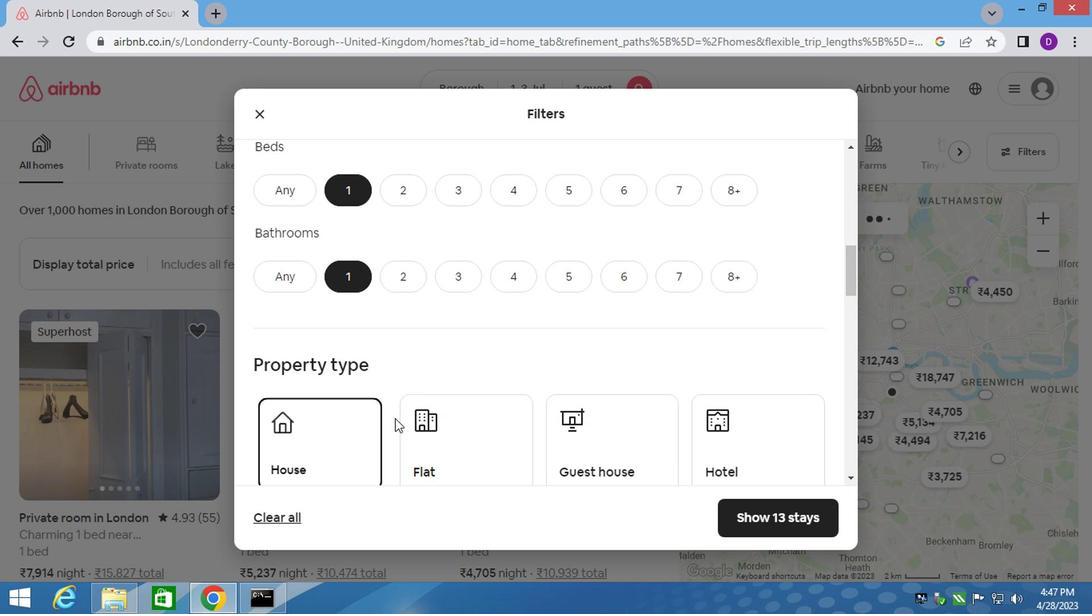 
Action: Mouse pressed left at (453, 416)
Screenshot: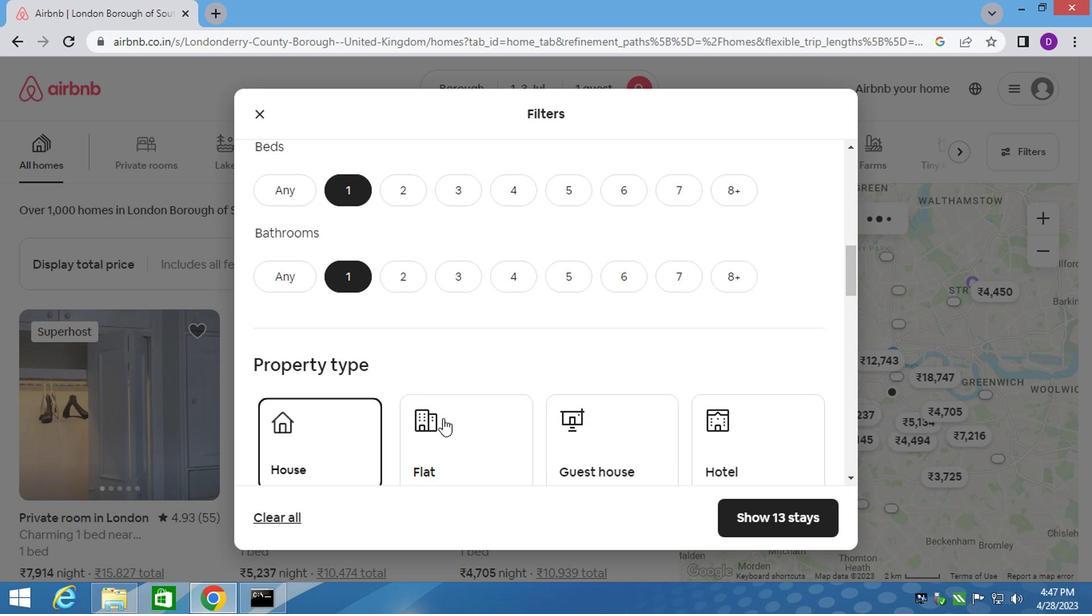
Action: Mouse moved to (580, 416)
Screenshot: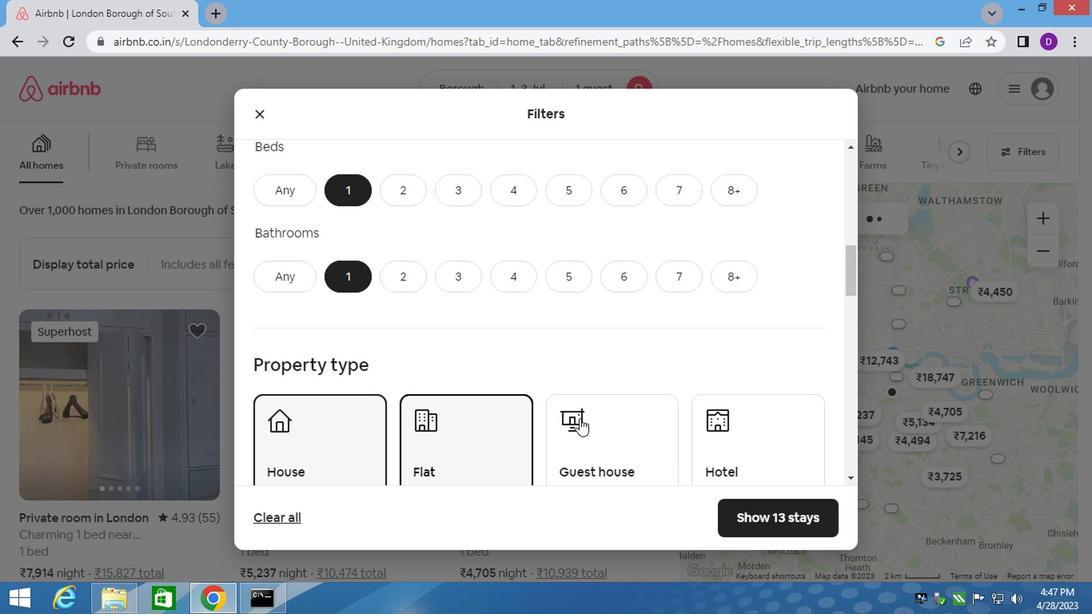 
Action: Mouse pressed left at (580, 416)
Screenshot: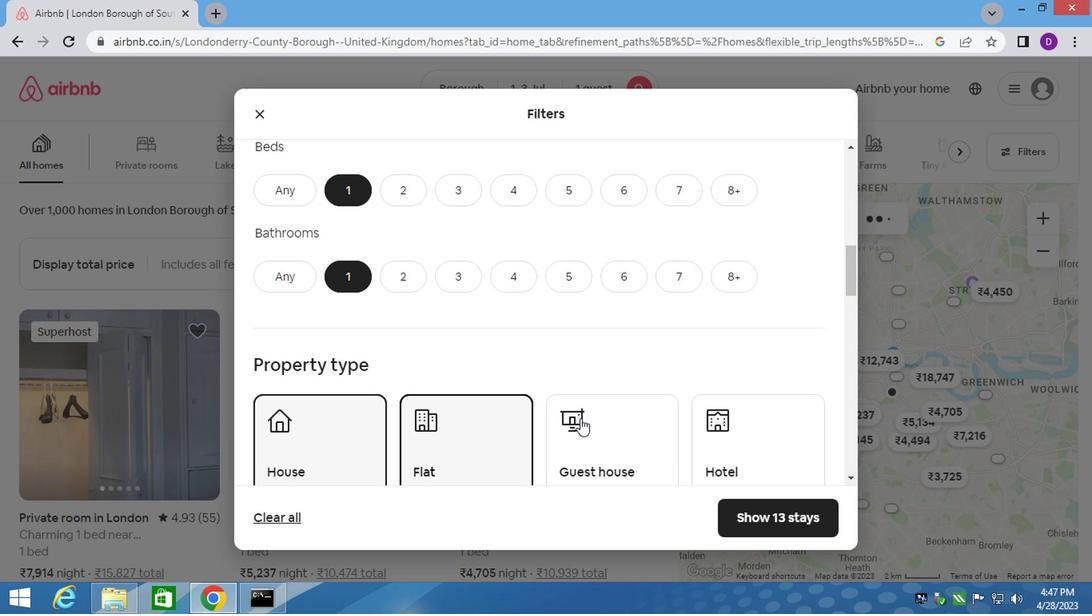 
Action: Mouse moved to (719, 422)
Screenshot: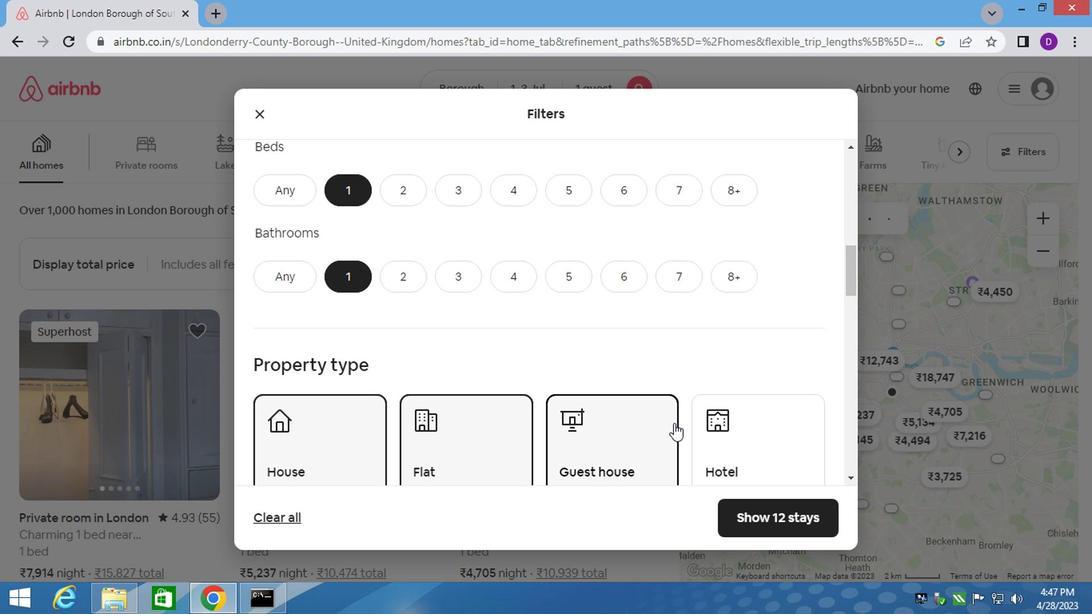 
Action: Mouse pressed left at (719, 422)
Screenshot: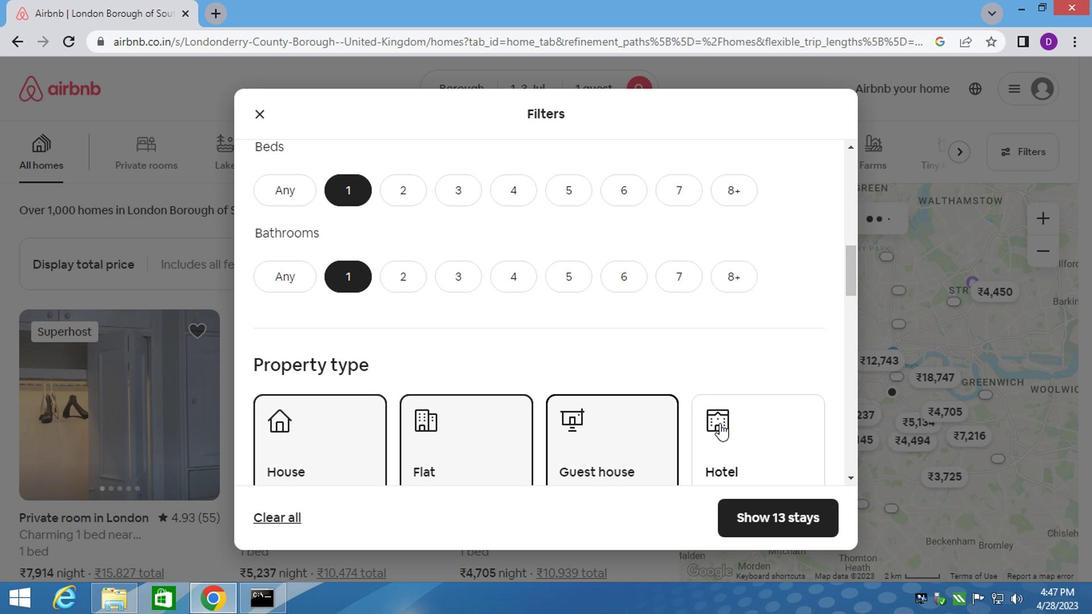 
Action: Mouse moved to (630, 439)
Screenshot: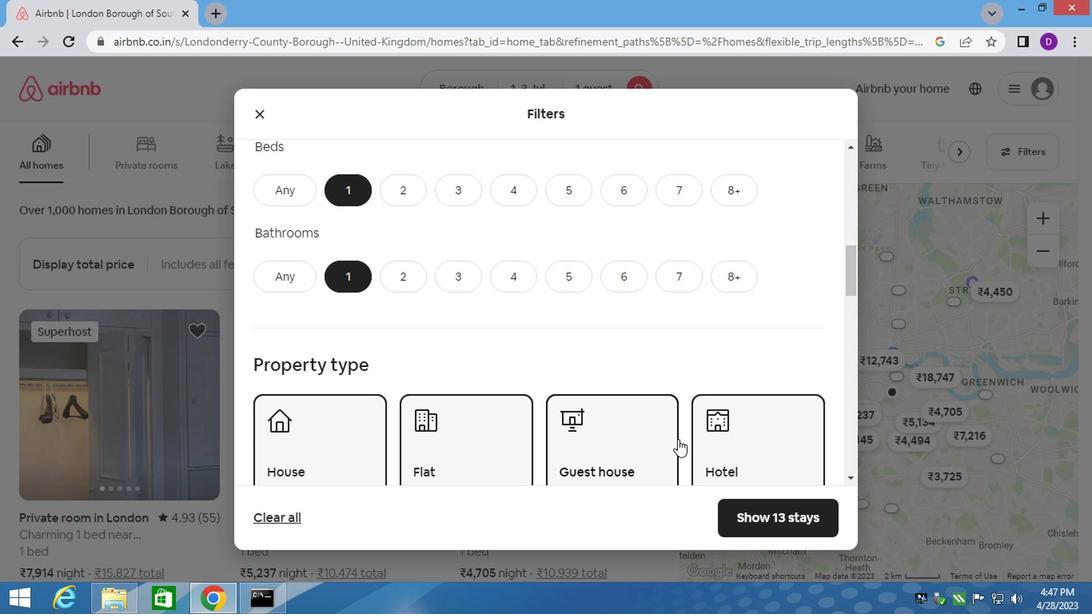 
Action: Mouse scrolled (630, 438) with delta (0, 0)
Screenshot: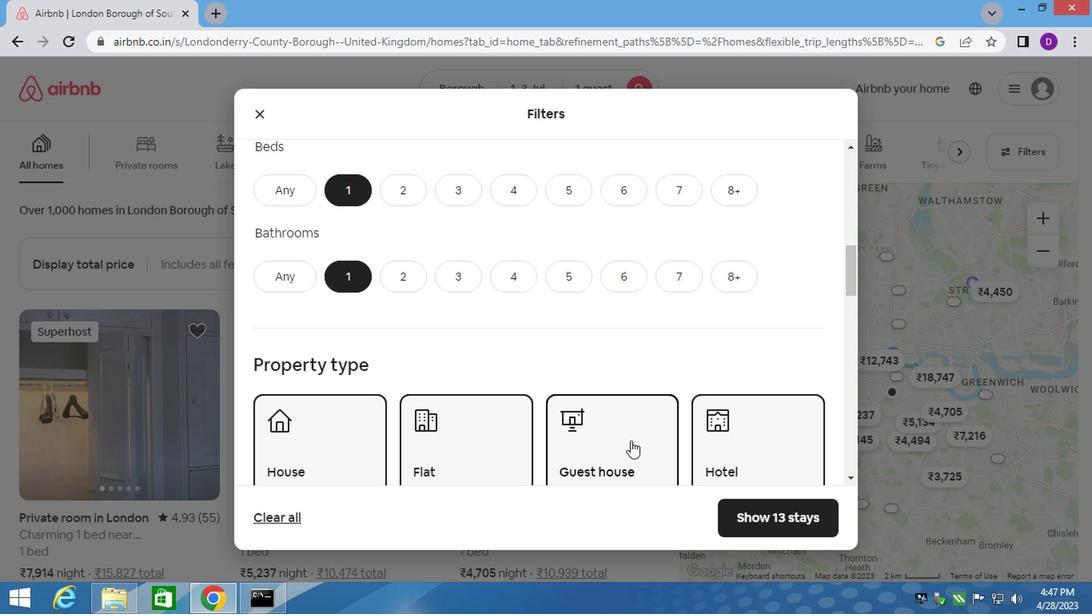 
Action: Mouse scrolled (630, 438) with delta (0, 0)
Screenshot: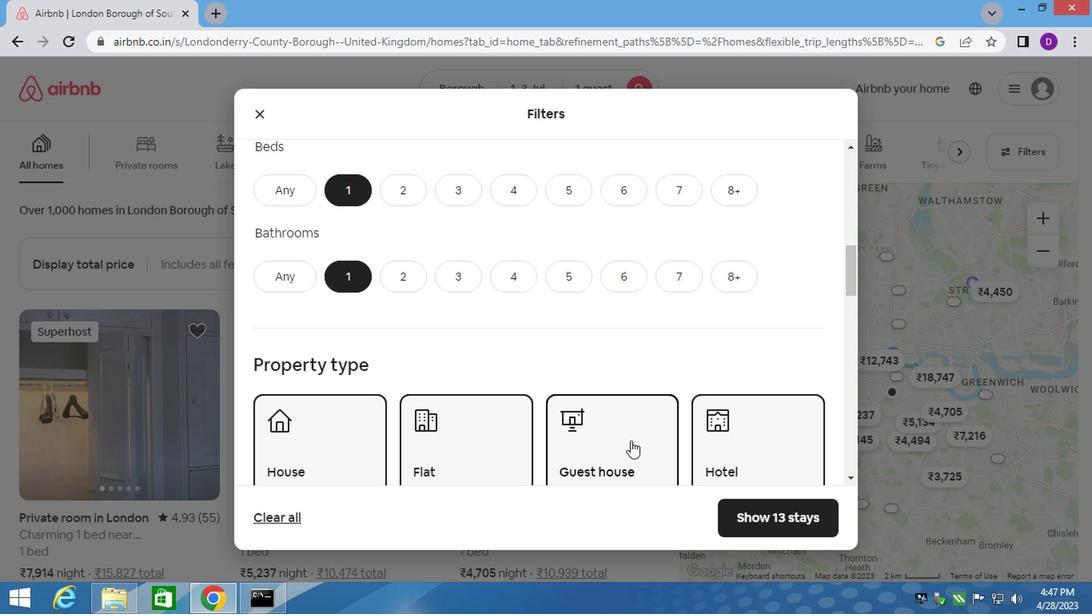 
Action: Mouse moved to (413, 406)
Screenshot: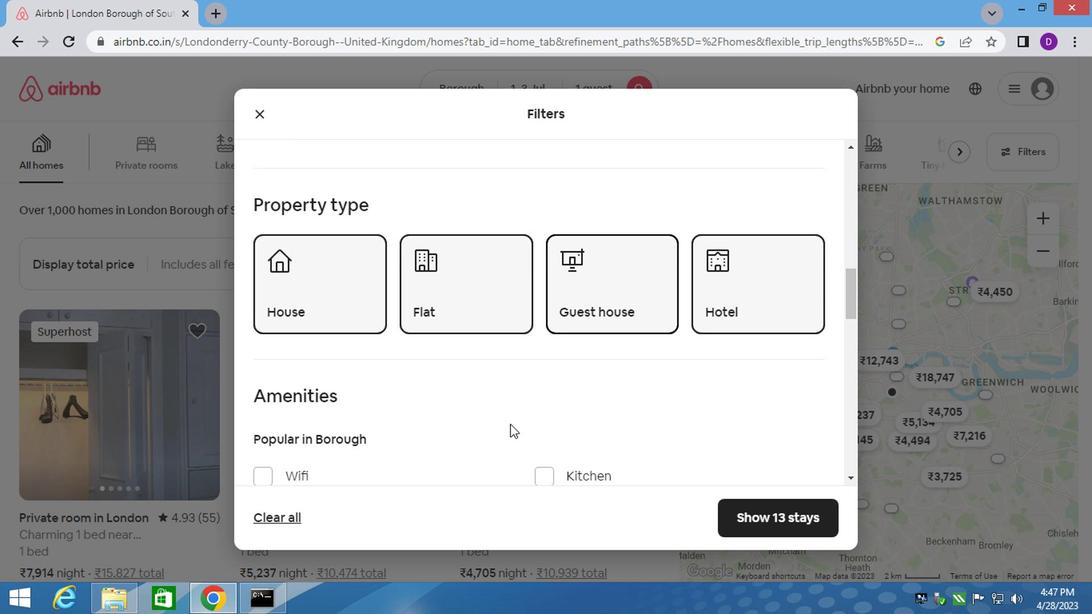 
Action: Mouse scrolled (413, 406) with delta (0, 0)
Screenshot: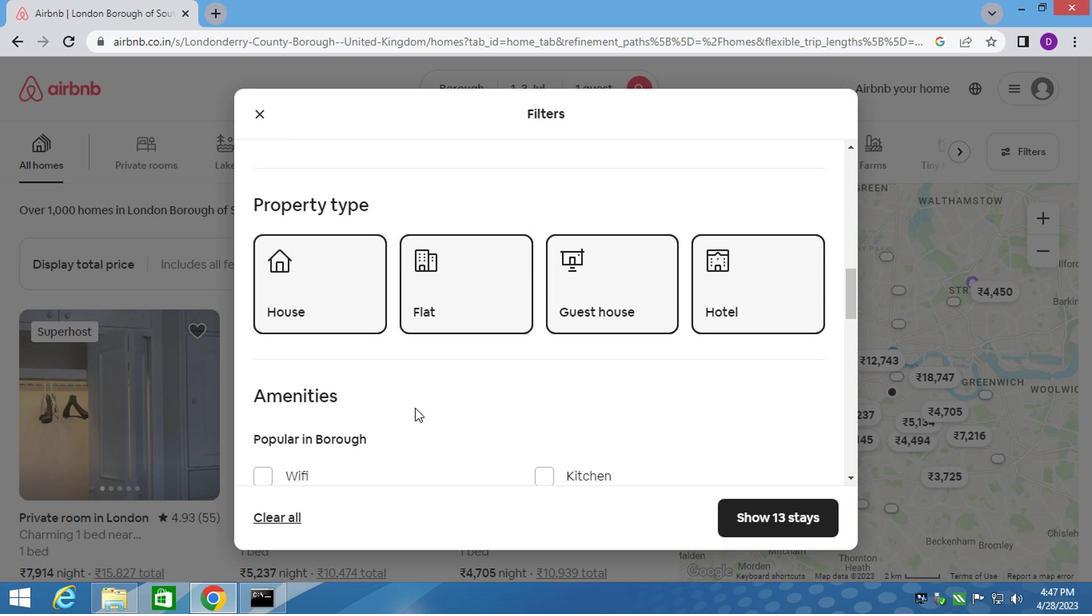 
Action: Mouse moved to (413, 406)
Screenshot: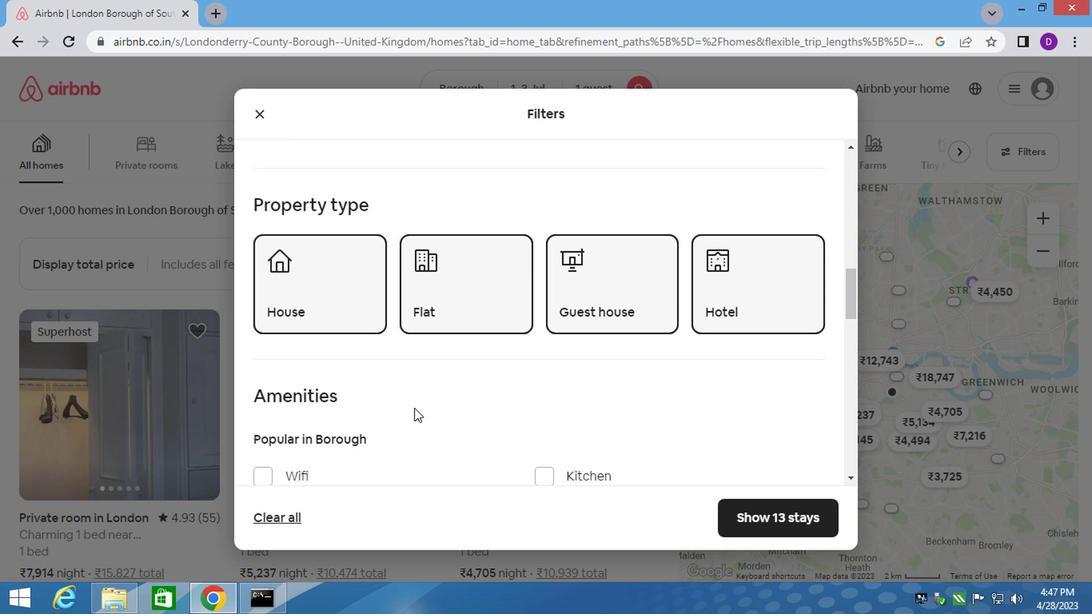 
Action: Mouse scrolled (413, 405) with delta (0, 0)
Screenshot: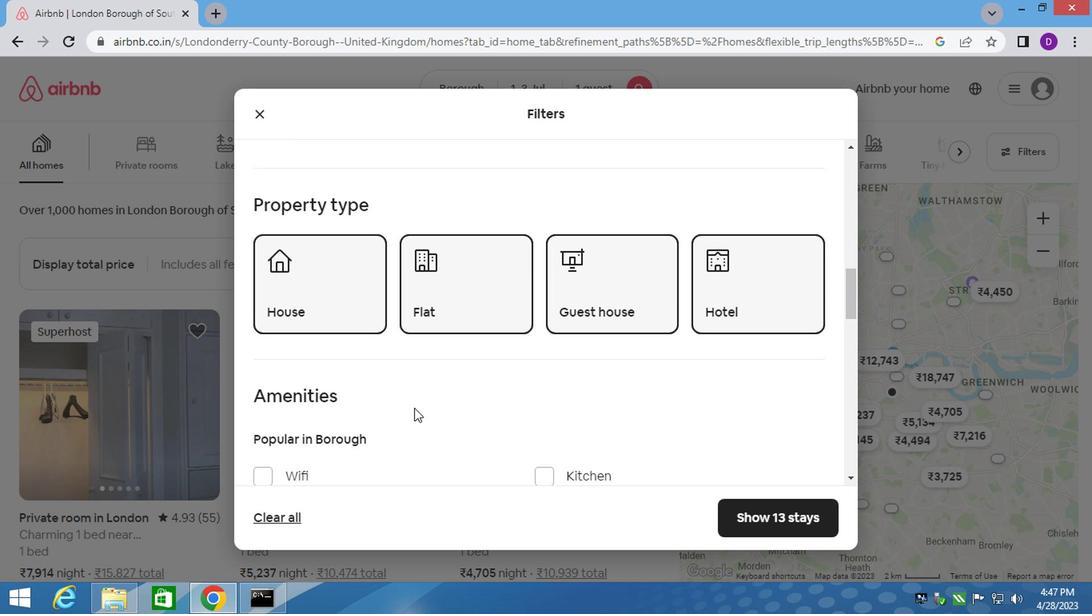 
Action: Mouse scrolled (413, 405) with delta (0, 0)
Screenshot: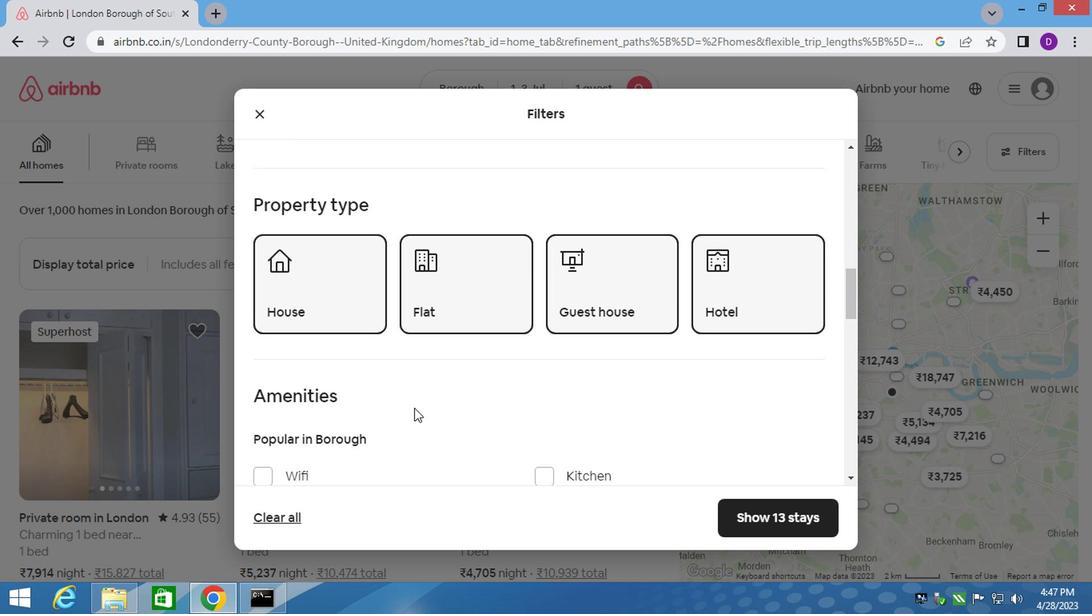 
Action: Mouse moved to (263, 244)
Screenshot: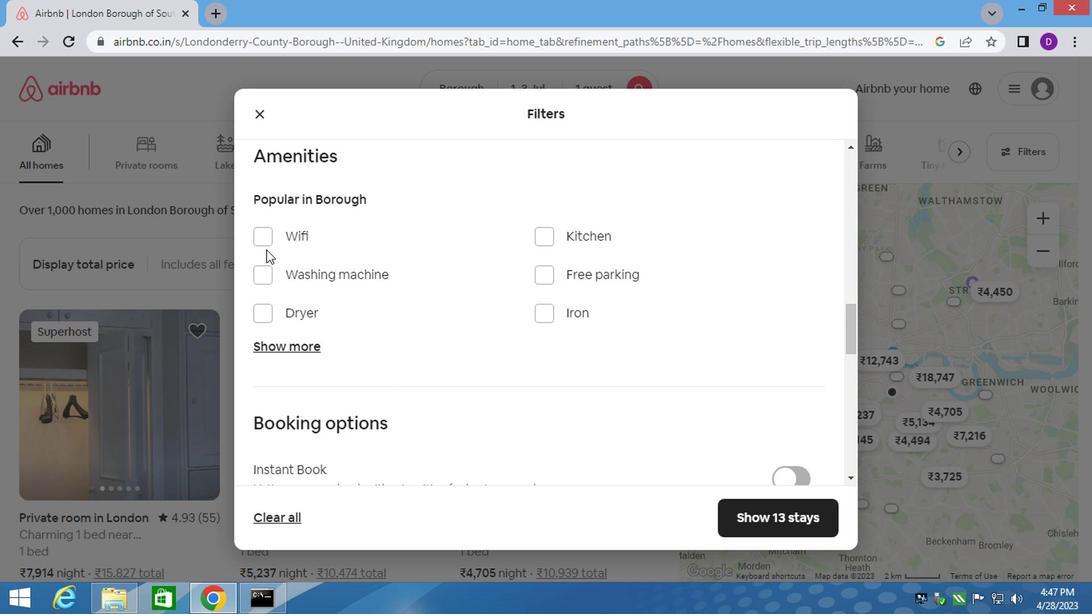 
Action: Mouse pressed left at (263, 244)
Screenshot: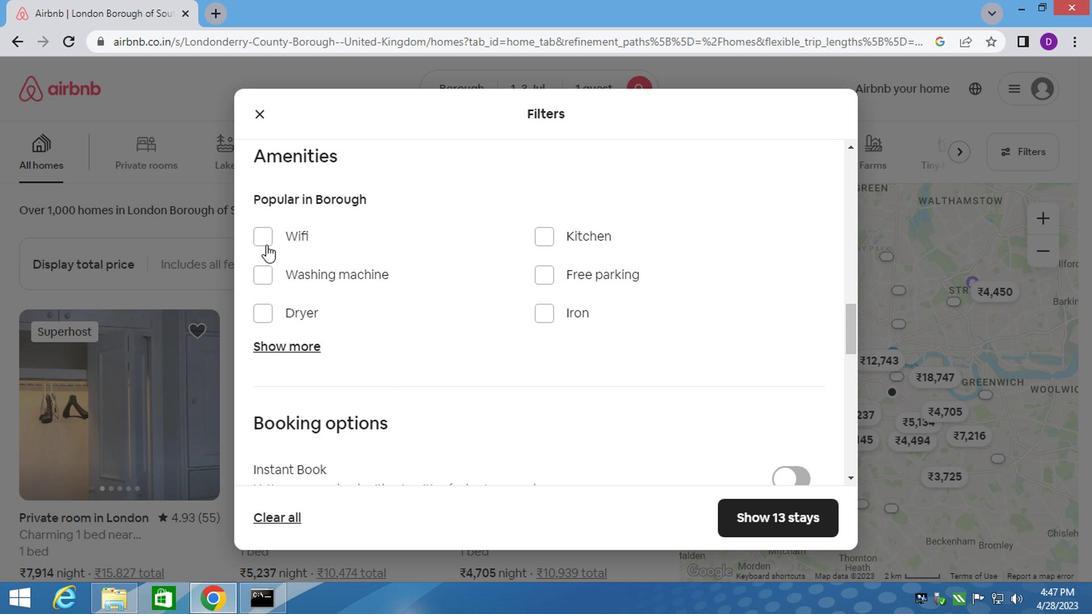 
Action: Mouse moved to (414, 291)
Screenshot: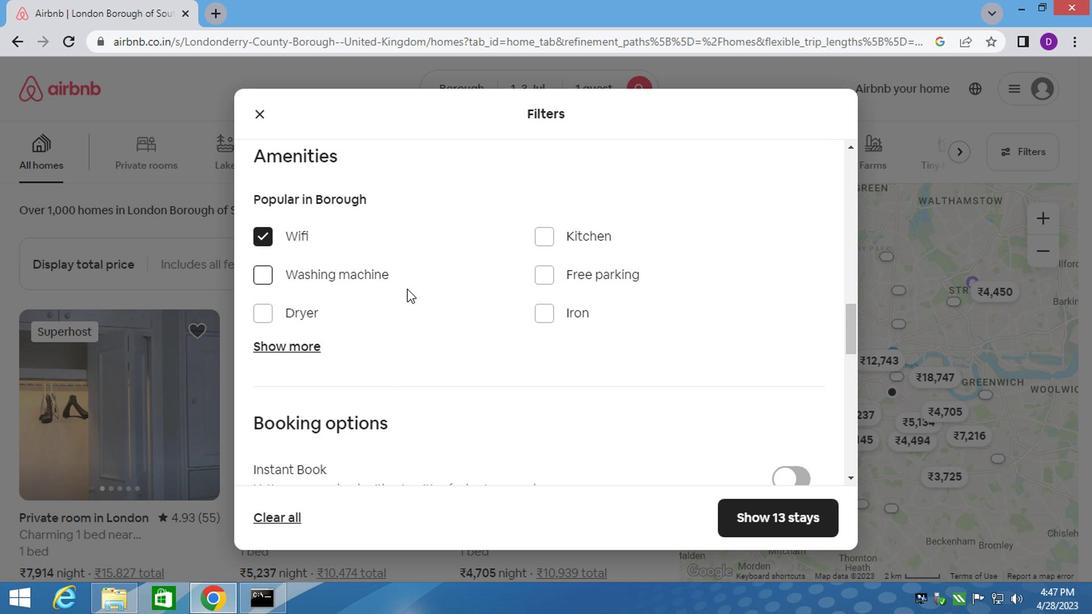 
Action: Mouse scrolled (414, 291) with delta (0, 0)
Screenshot: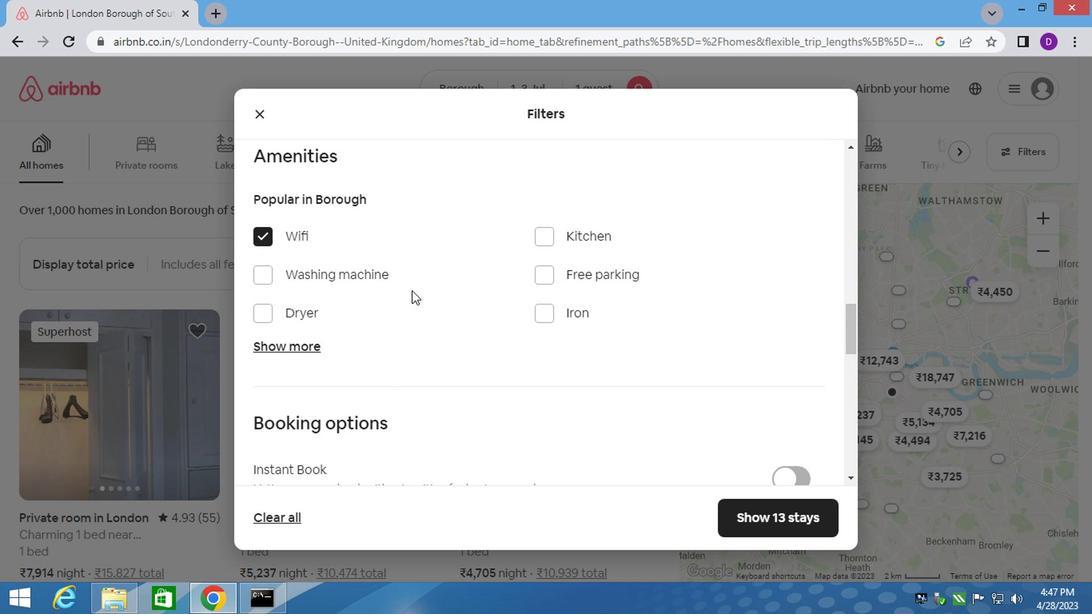 
Action: Mouse moved to (414, 292)
Screenshot: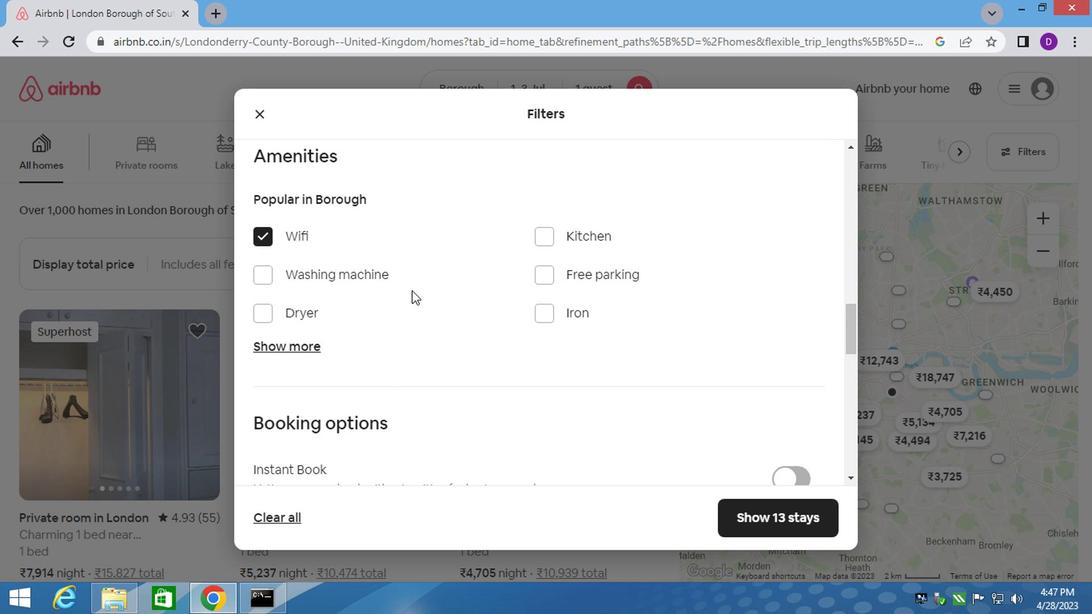 
Action: Mouse scrolled (414, 291) with delta (0, -1)
Screenshot: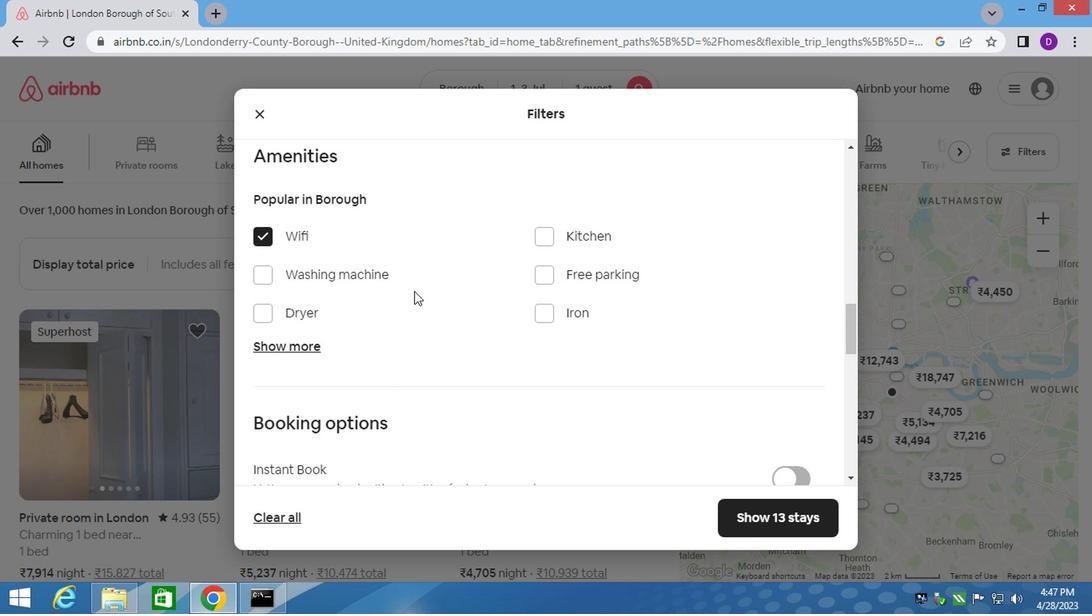 
Action: Mouse scrolled (414, 291) with delta (0, -1)
Screenshot: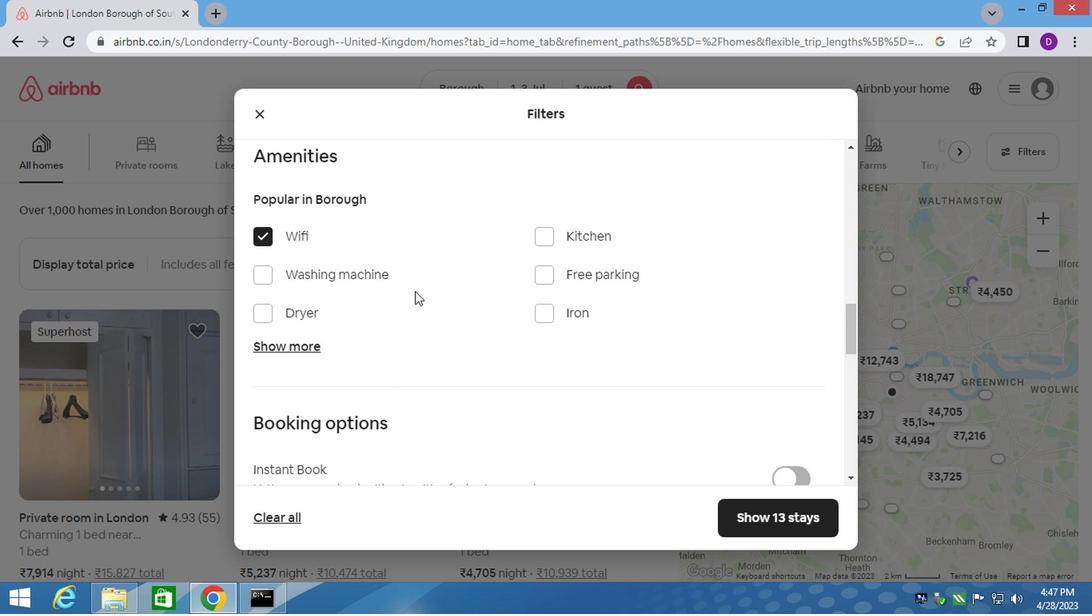 
Action: Mouse moved to (794, 298)
Screenshot: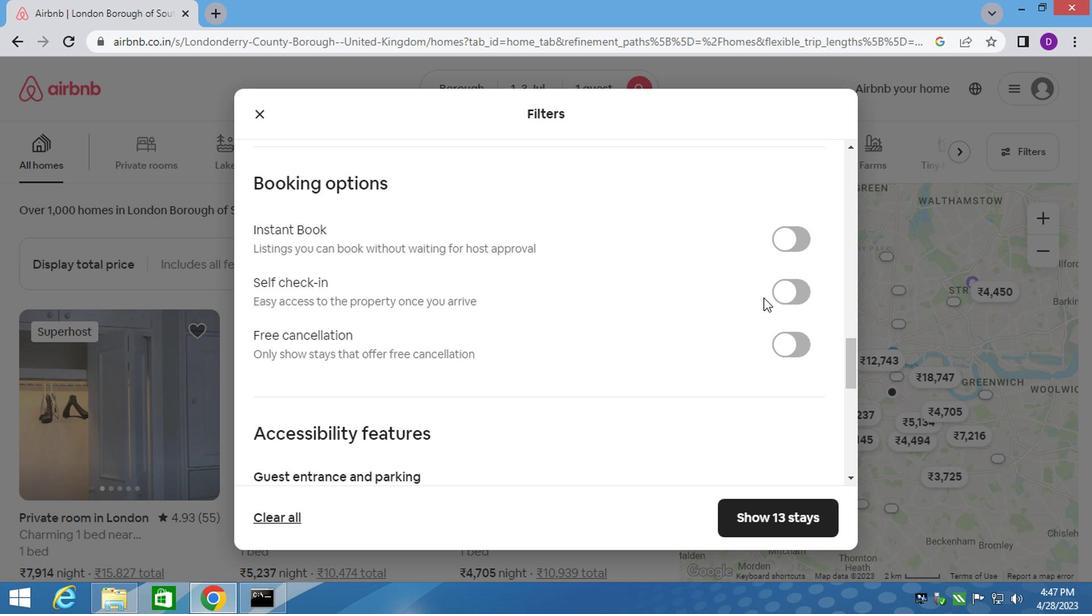 
Action: Mouse pressed left at (794, 298)
Screenshot: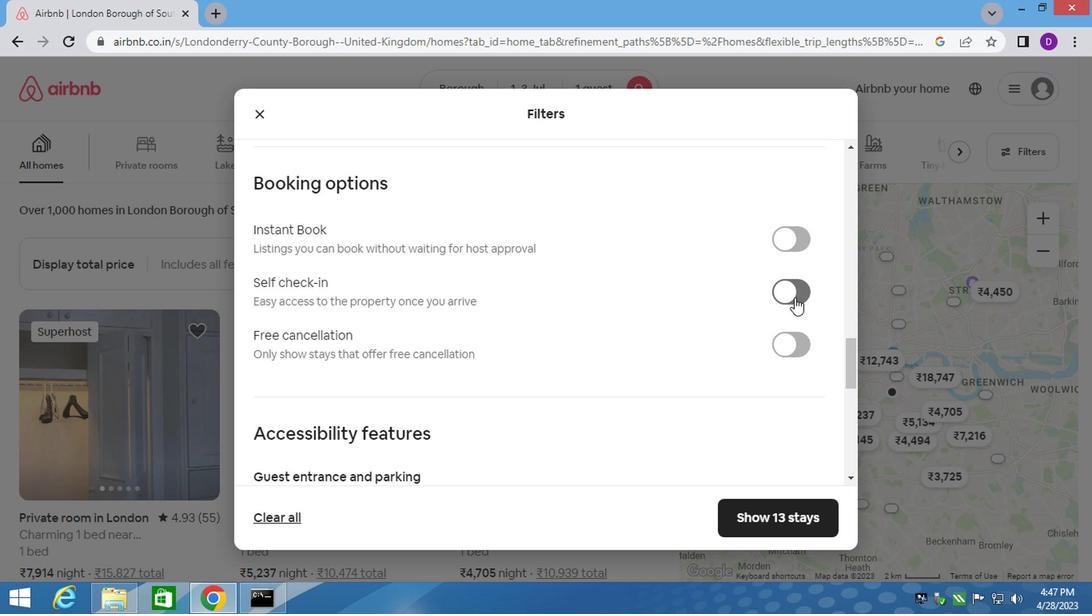 
Action: Mouse moved to (394, 377)
Screenshot: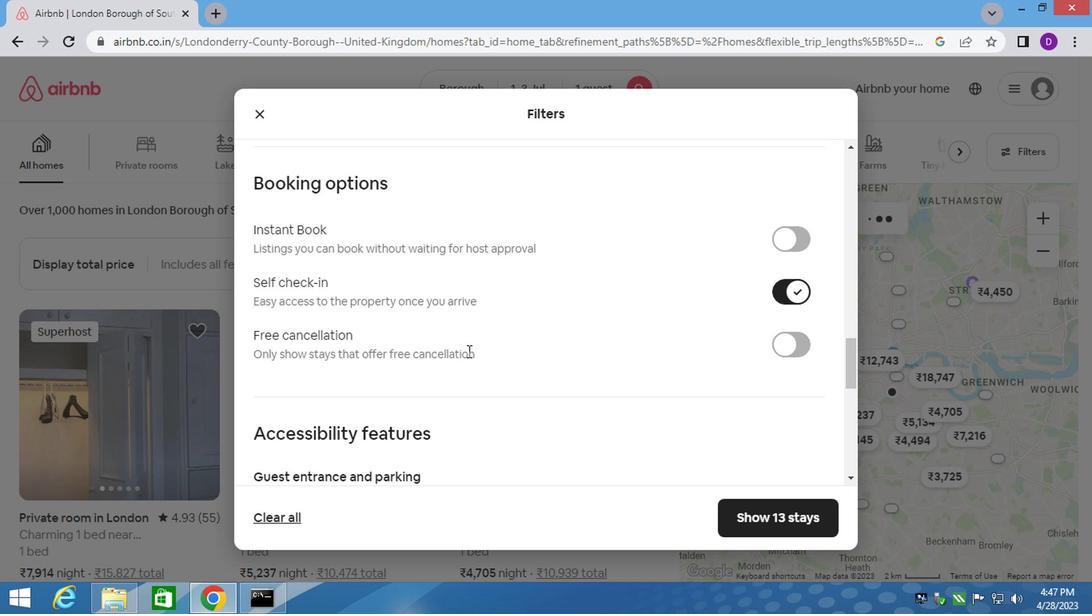 
Action: Mouse scrolled (397, 375) with delta (0, 0)
Screenshot: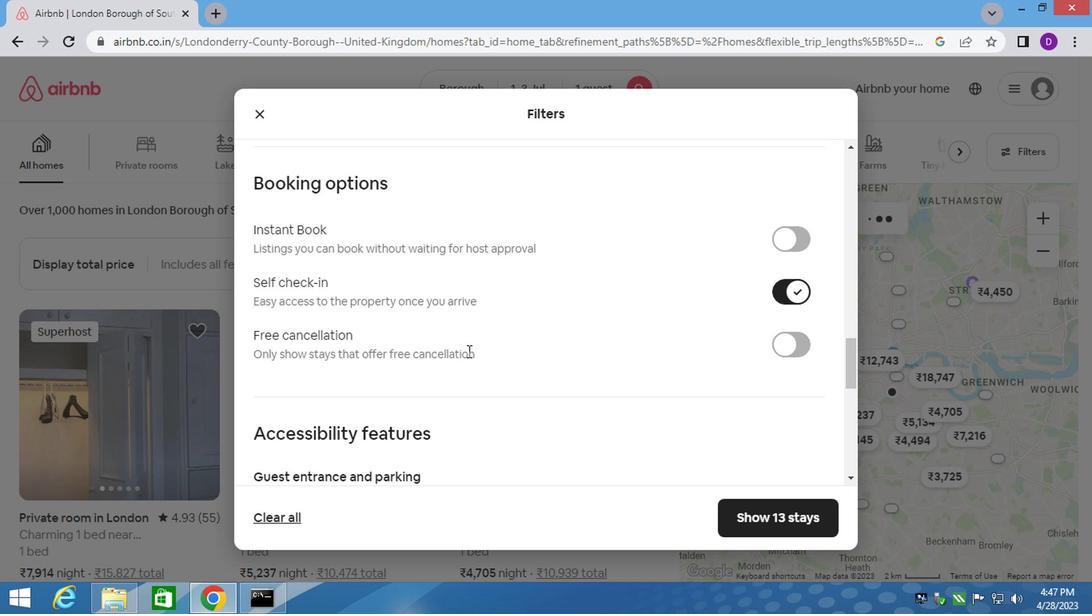 
Action: Mouse moved to (392, 381)
Screenshot: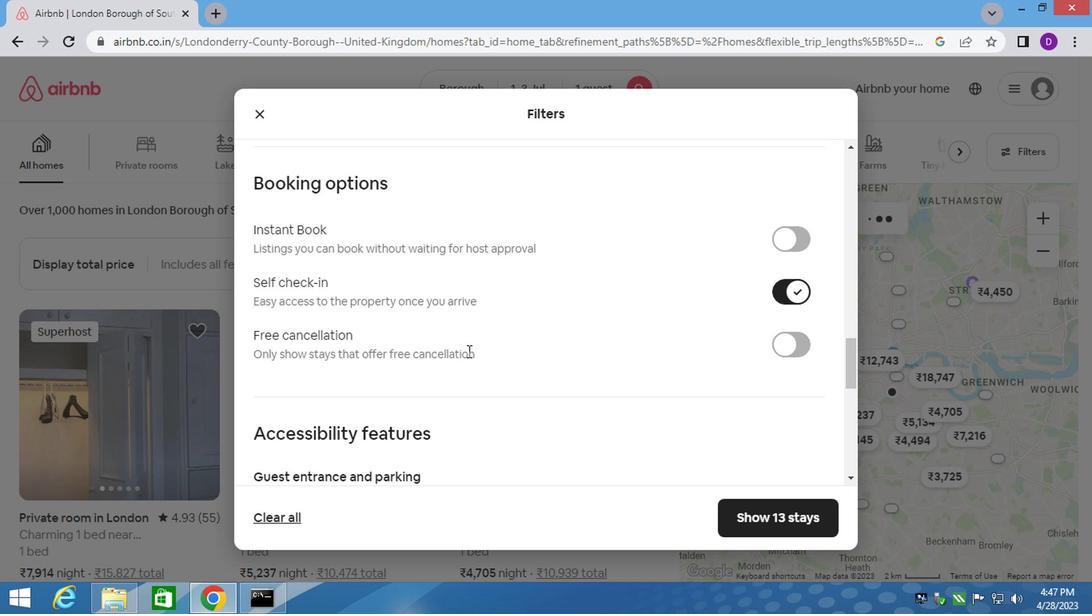 
Action: Mouse scrolled (392, 379) with delta (0, -1)
Screenshot: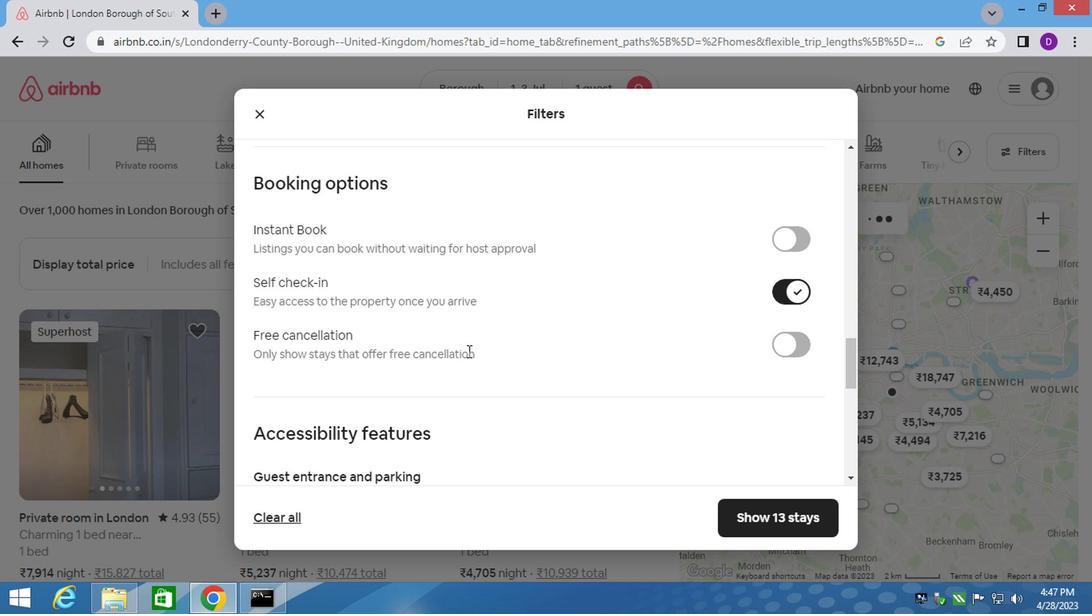 
Action: Mouse moved to (390, 383)
Screenshot: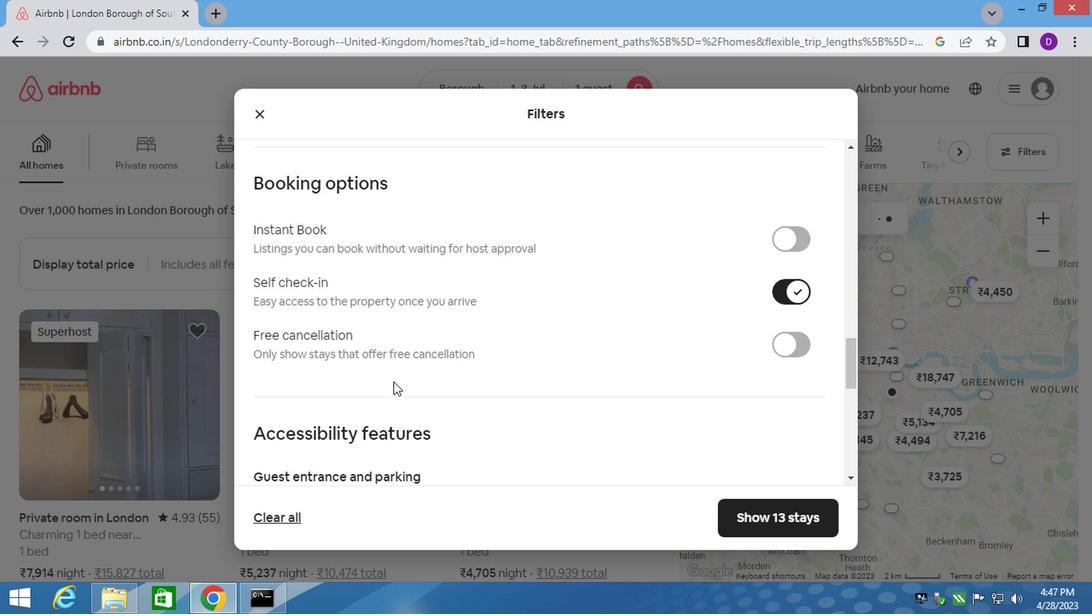 
Action: Mouse scrolled (390, 381) with delta (0, -1)
Screenshot: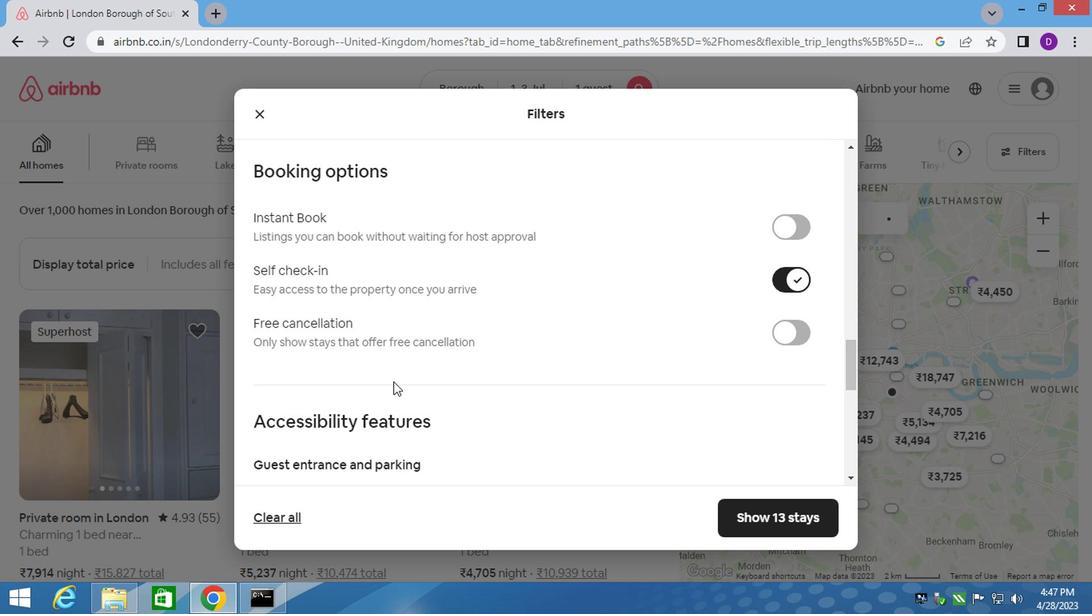 
Action: Mouse scrolled (390, 382) with delta (0, 0)
Screenshot: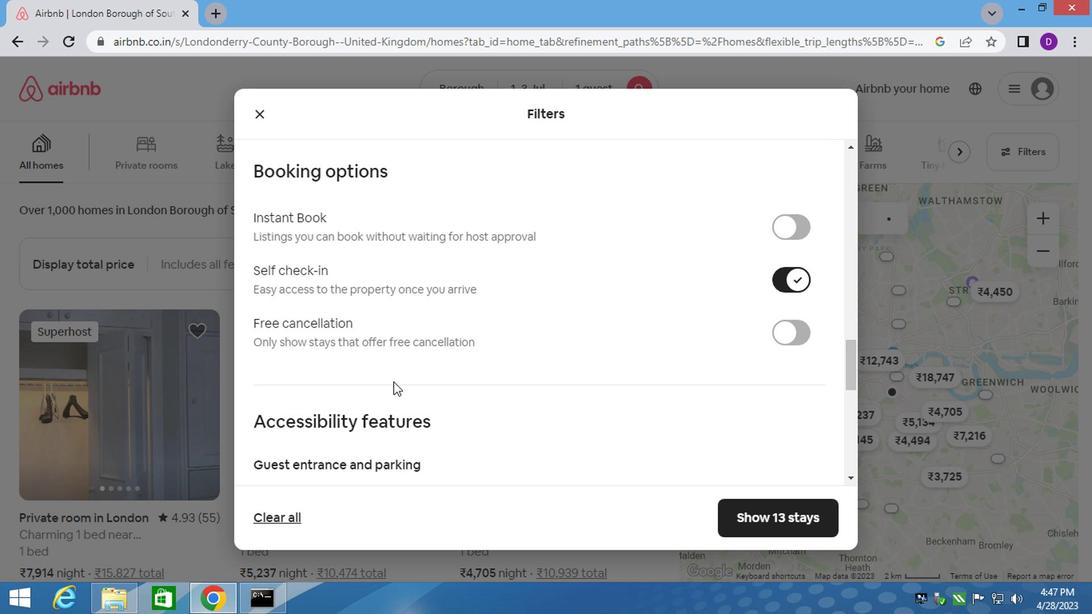 
Action: Mouse scrolled (390, 382) with delta (0, 0)
Screenshot: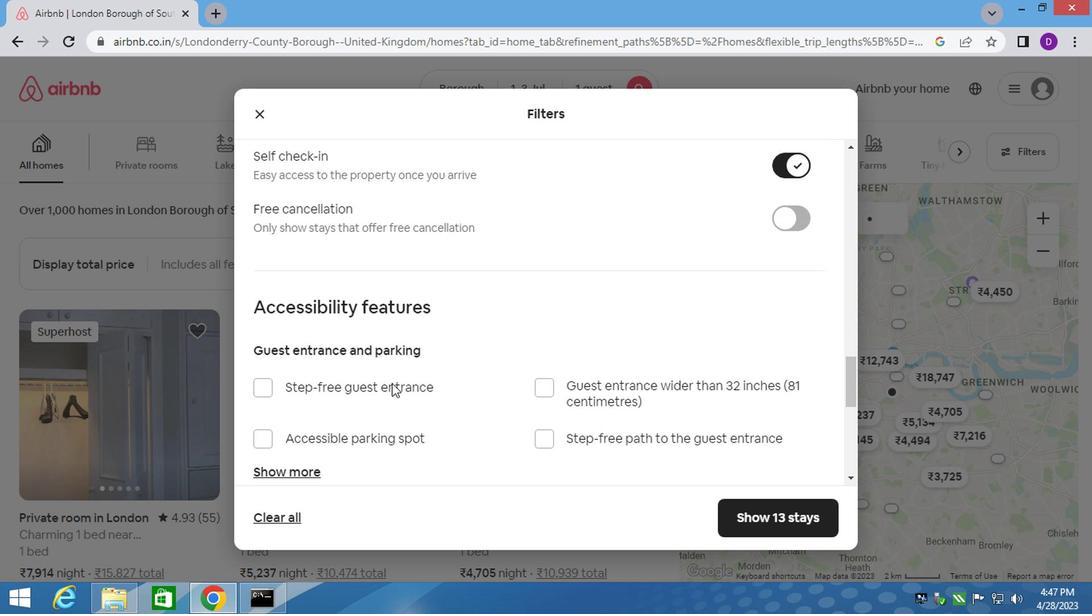
Action: Mouse scrolled (390, 382) with delta (0, 0)
Screenshot: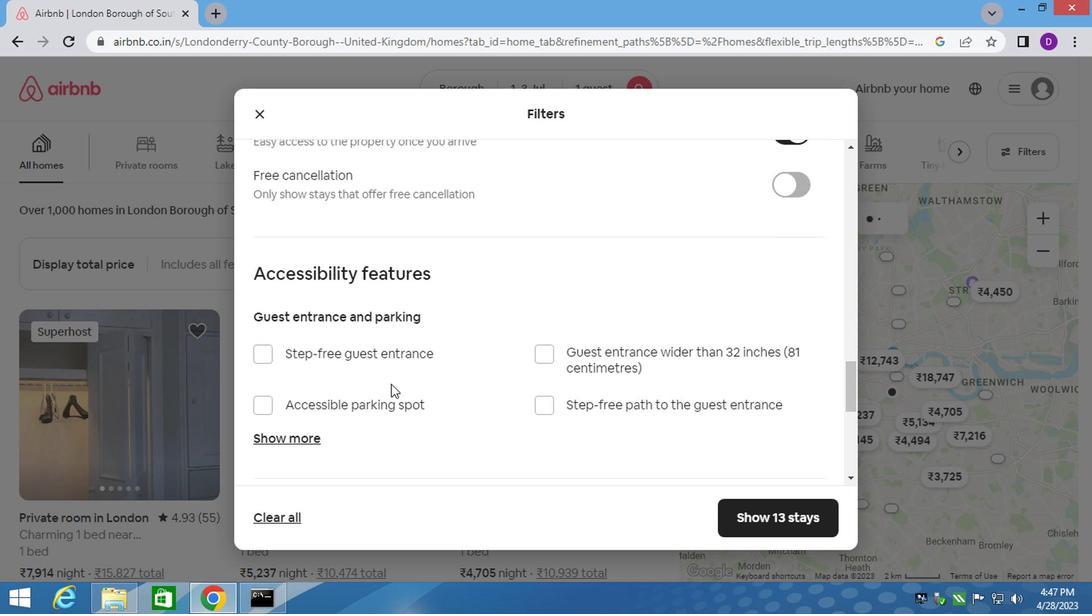 
Action: Mouse scrolled (390, 382) with delta (0, 0)
Screenshot: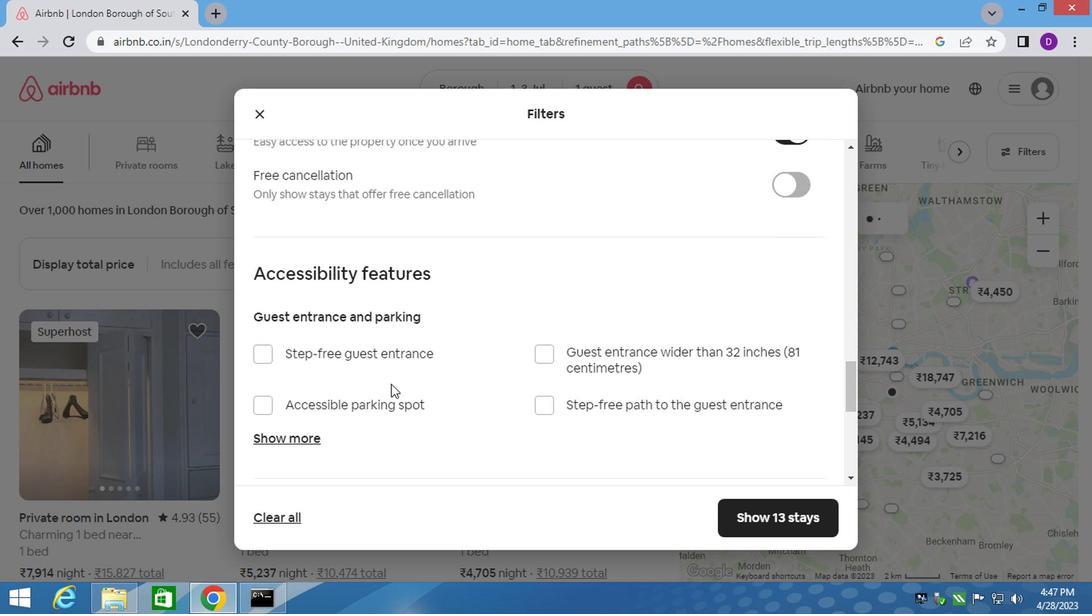 
Action: Mouse scrolled (390, 382) with delta (0, 0)
Screenshot: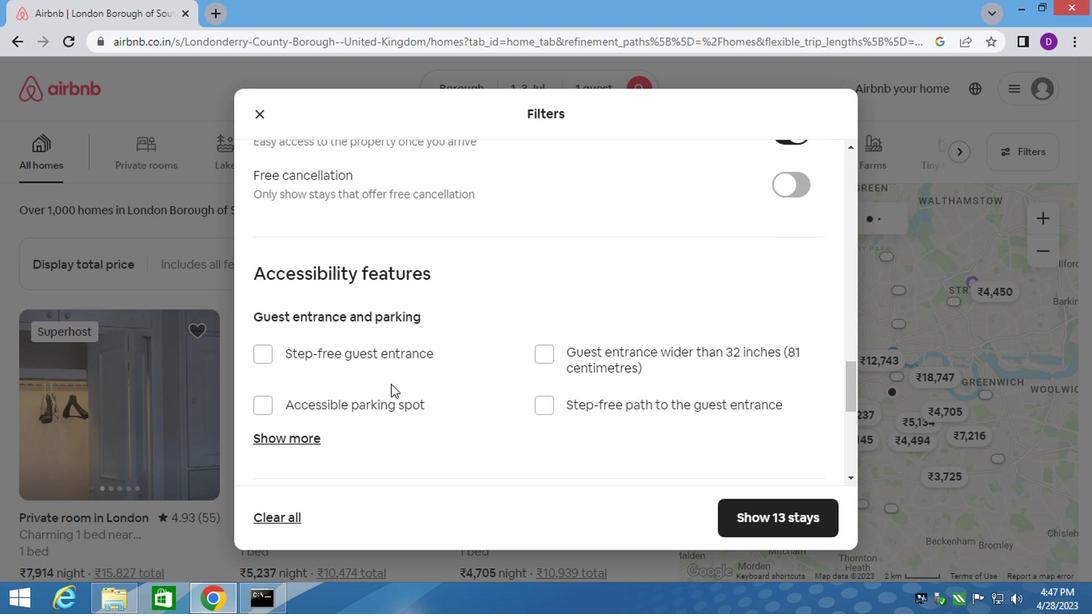 
Action: Mouse moved to (390, 387)
Screenshot: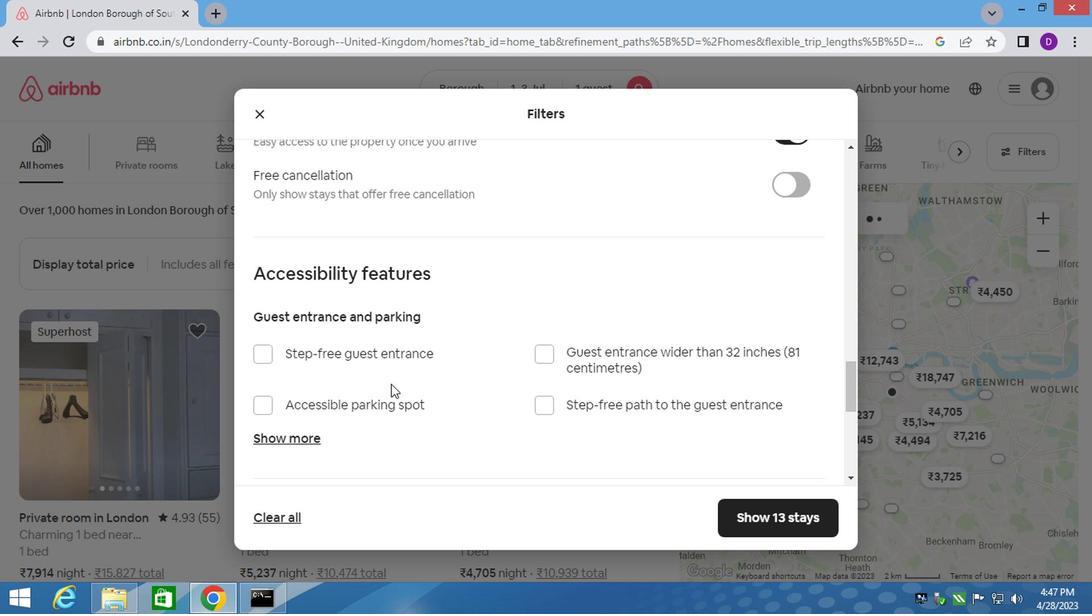 
Action: Mouse scrolled (390, 385) with delta (0, 0)
Screenshot: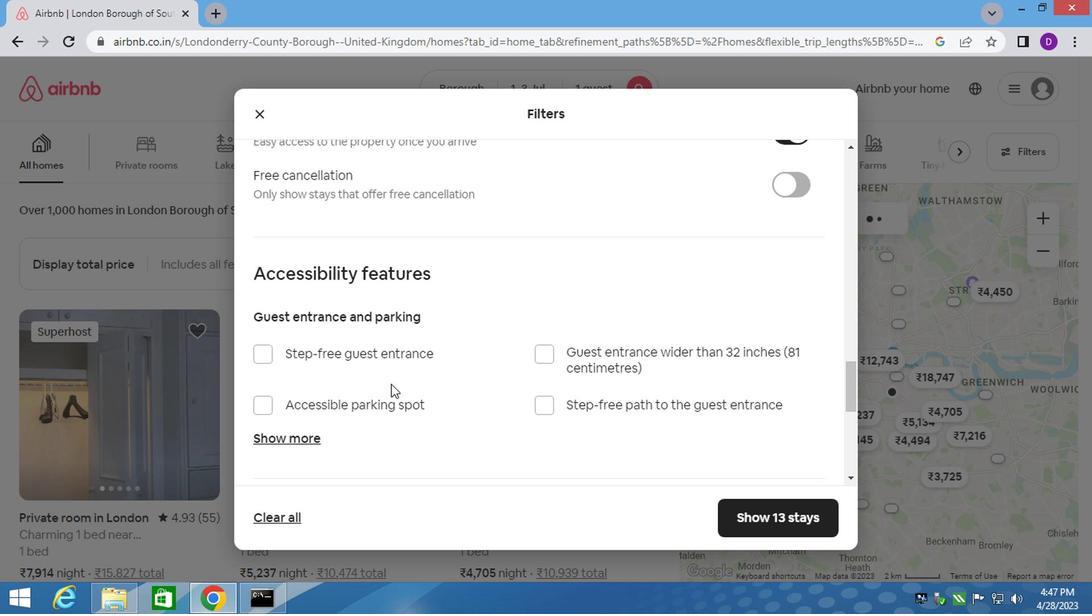 
Action: Mouse moved to (388, 390)
Screenshot: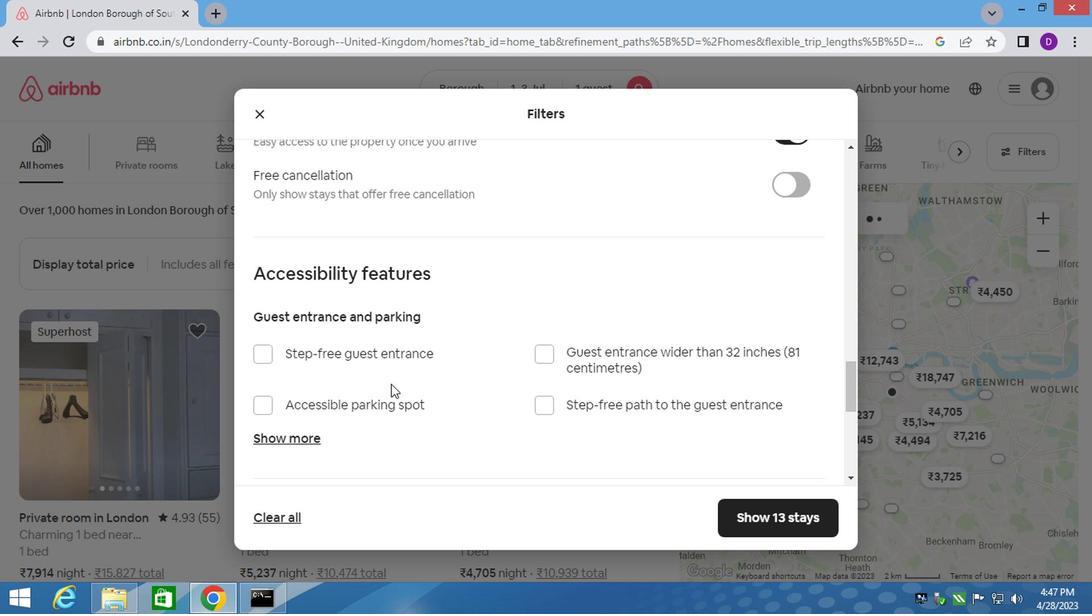 
Action: Mouse scrolled (388, 389) with delta (0, 0)
Screenshot: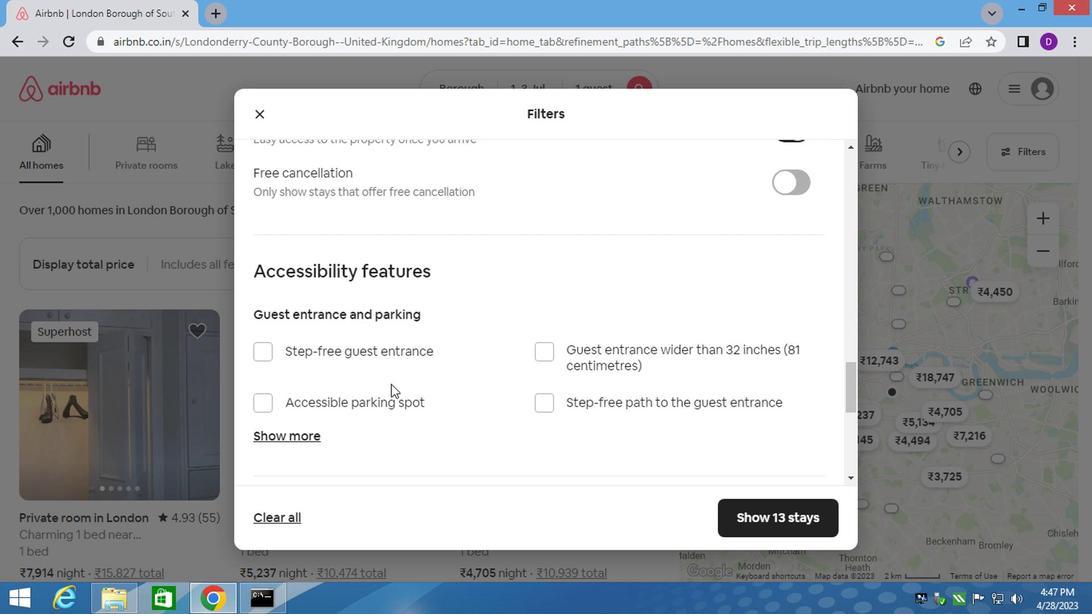 
Action: Mouse moved to (248, 370)
Screenshot: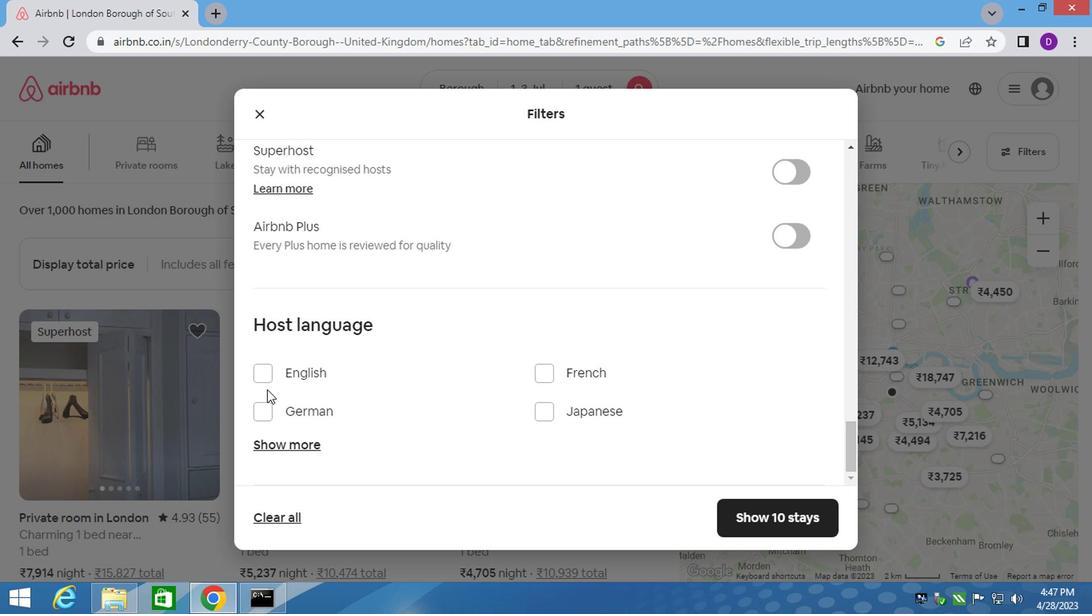 
Action: Mouse pressed left at (248, 370)
Screenshot: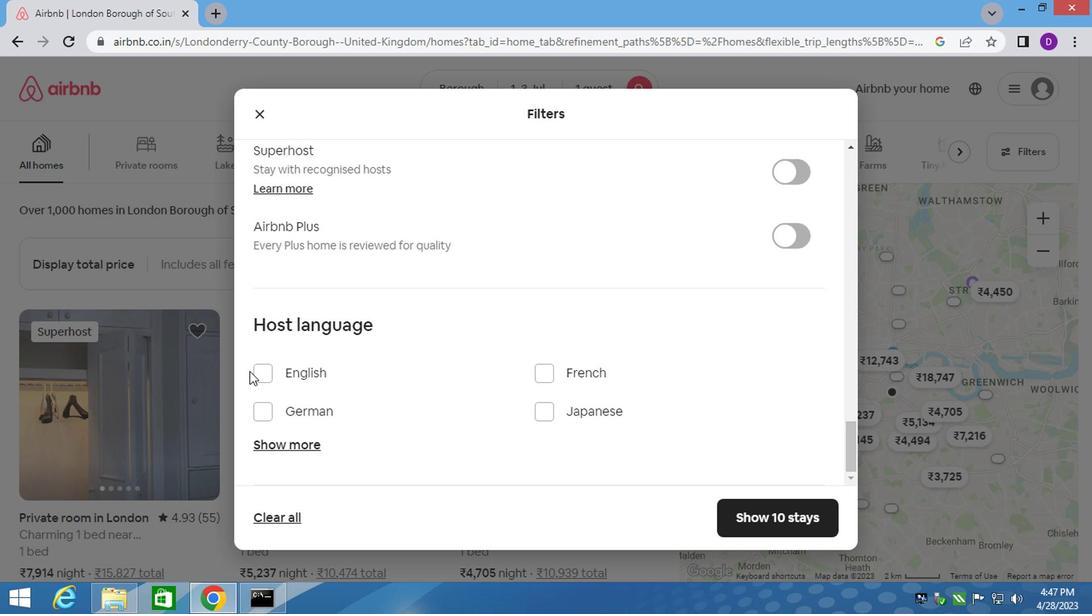 
Action: Mouse moved to (254, 370)
Screenshot: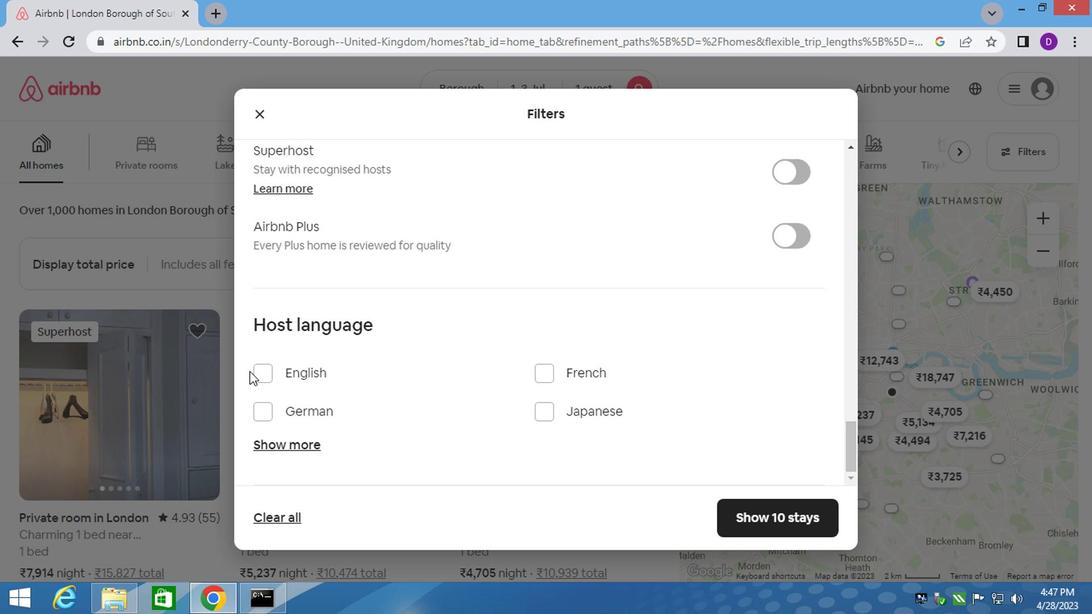 
Action: Mouse pressed left at (254, 370)
Screenshot: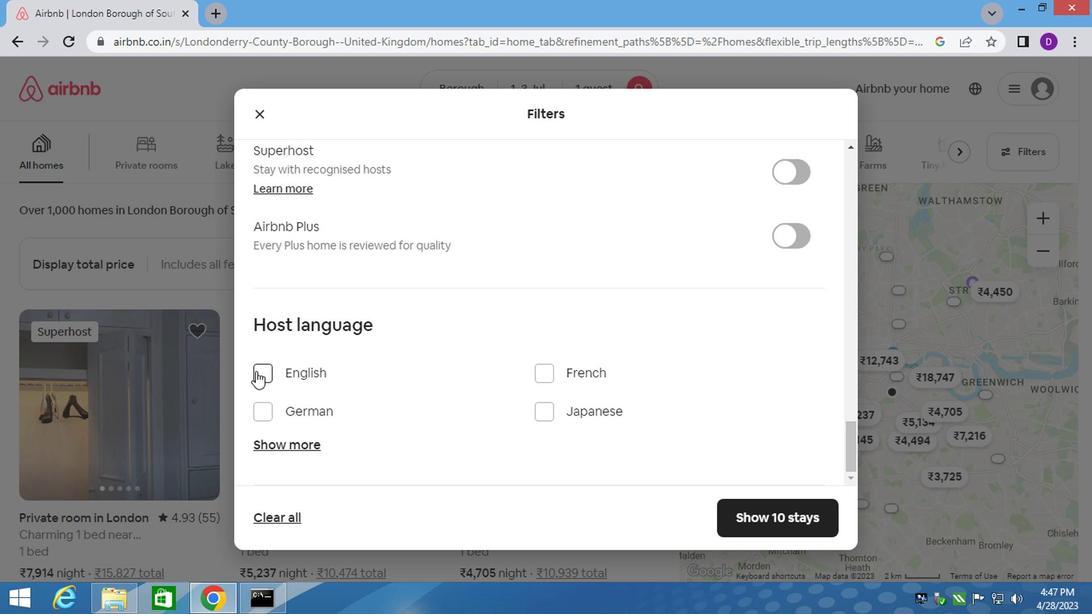 
Action: Mouse moved to (773, 510)
Screenshot: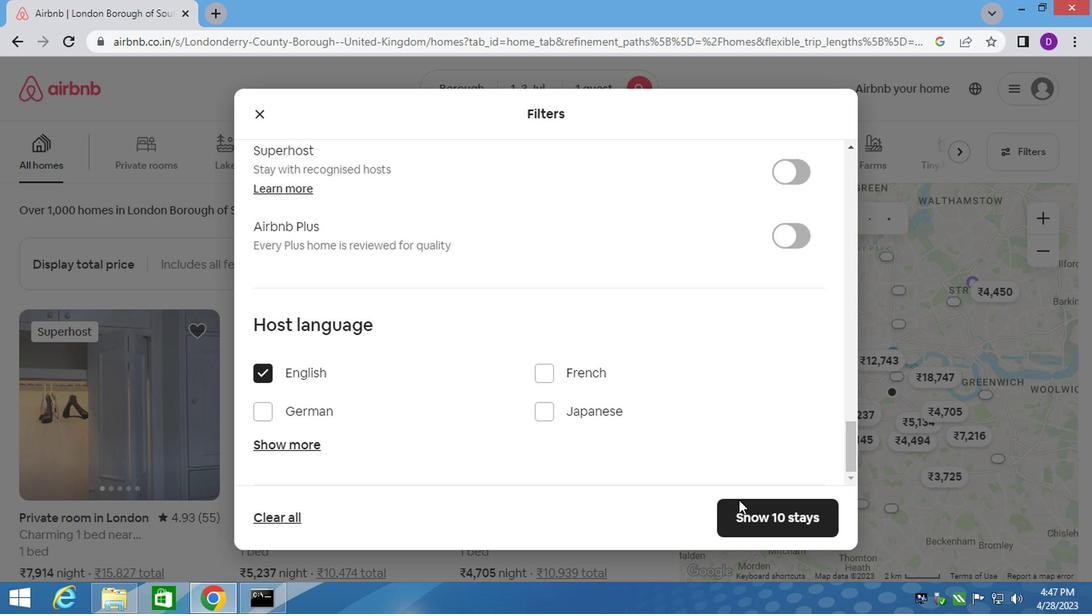 
Action: Mouse pressed left at (773, 510)
Screenshot: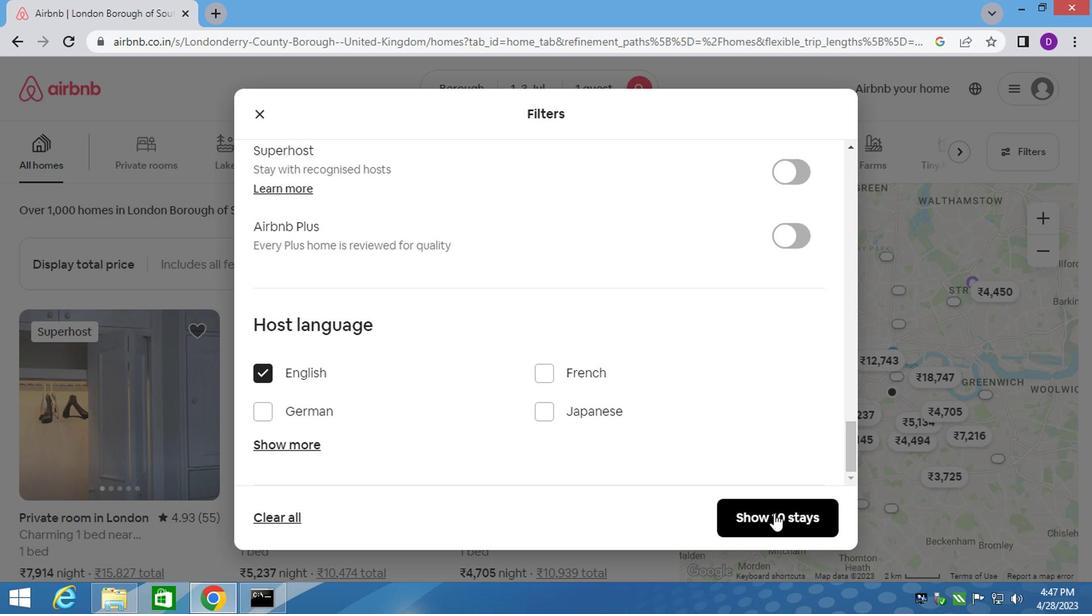 
